 Task: Look for space in Kōnan, Japan from 12th  July, 2023 to 15th July, 2023 for 3 adults in price range Rs.12000 to Rs.16000. Place can be entire place with 2 bedrooms having 3 beds and 1 bathroom. Property type can be house, flat, guest house. Booking option can be shelf check-in. Required host language is English.
Action: Mouse moved to (417, 95)
Screenshot: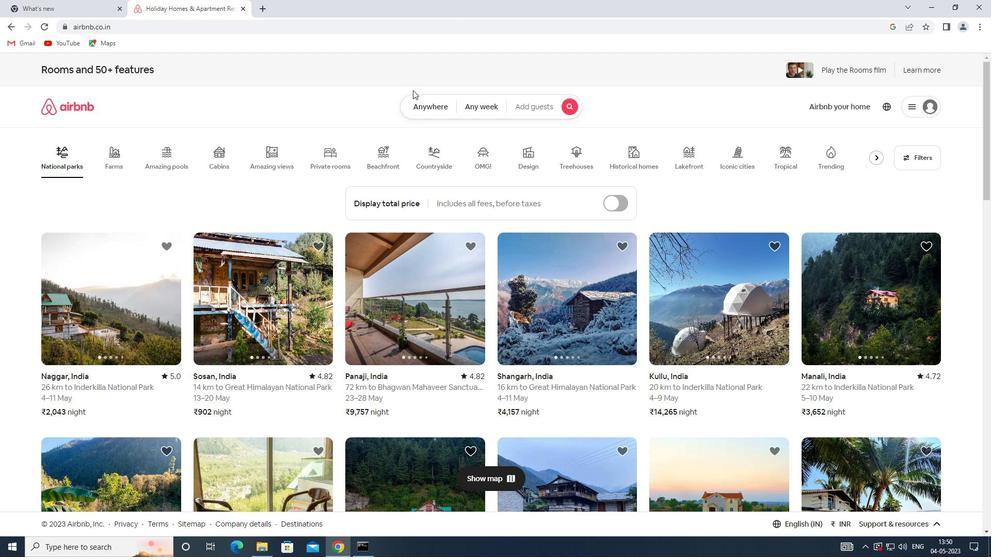 
Action: Mouse pressed left at (417, 95)
Screenshot: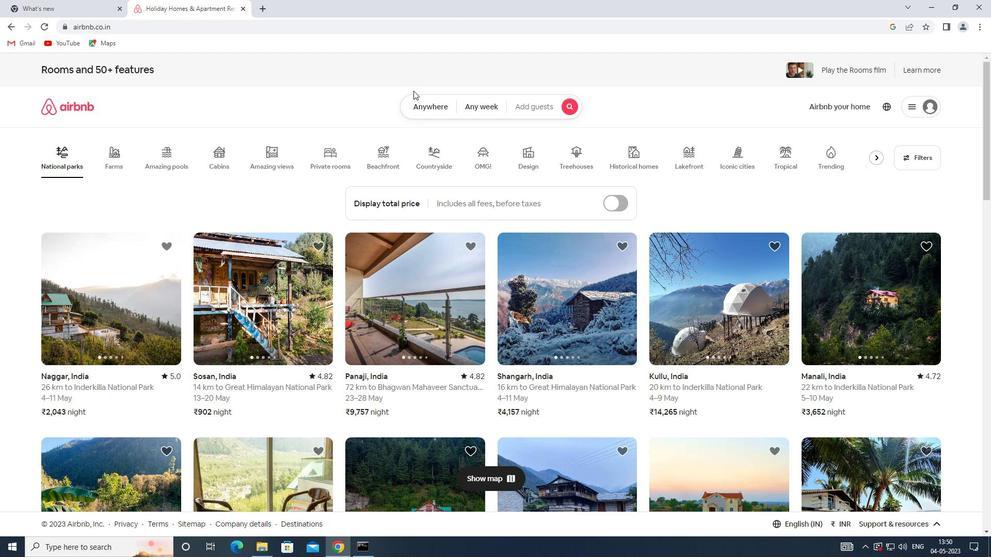 
Action: Mouse moved to (382, 139)
Screenshot: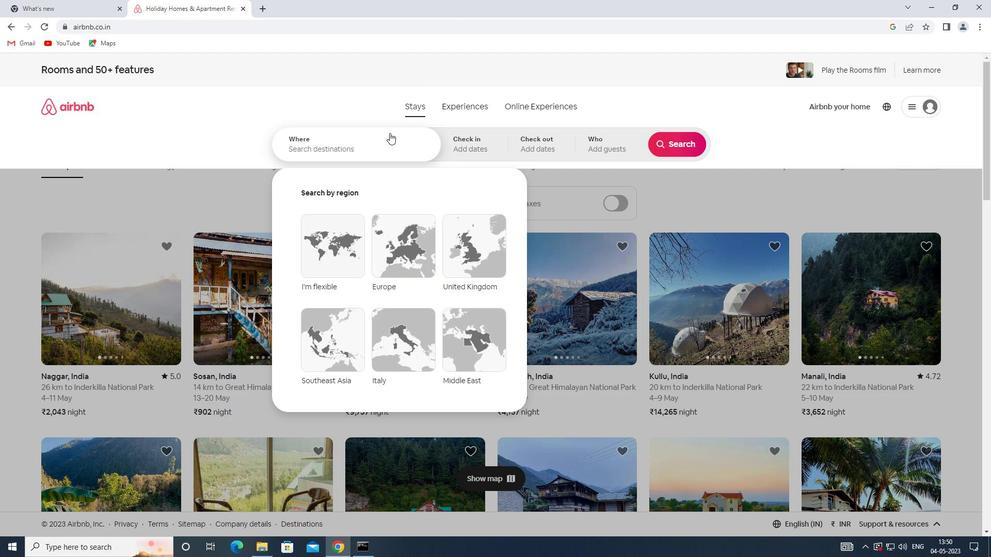 
Action: Mouse pressed left at (382, 139)
Screenshot: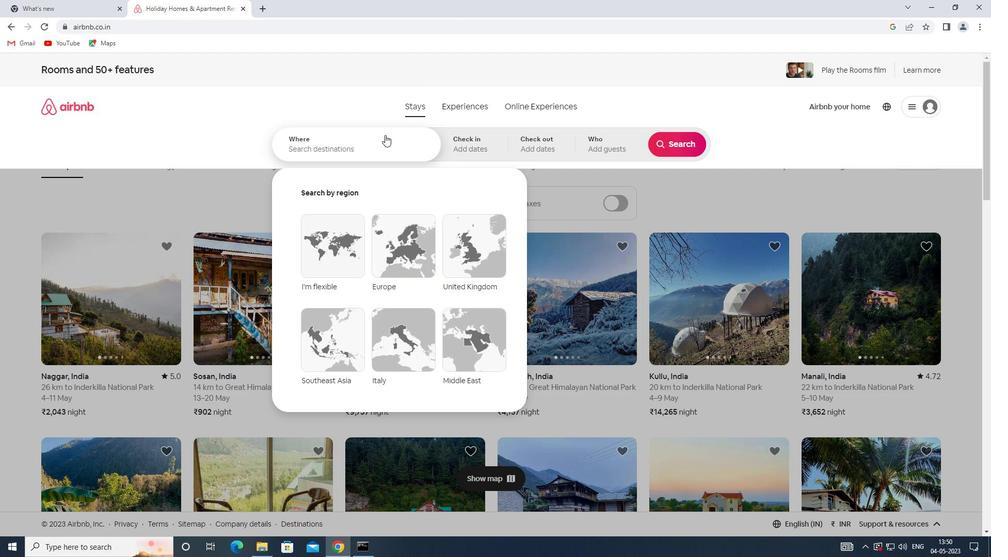 
Action: Key pressed <Key.shift>KONAN,<Key.shift>JAPAN
Screenshot: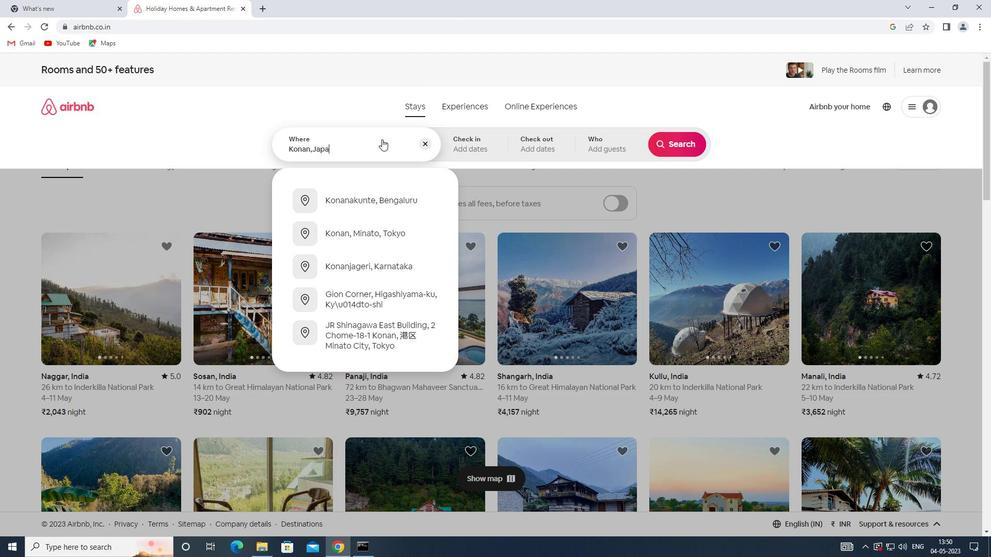 
Action: Mouse moved to (471, 142)
Screenshot: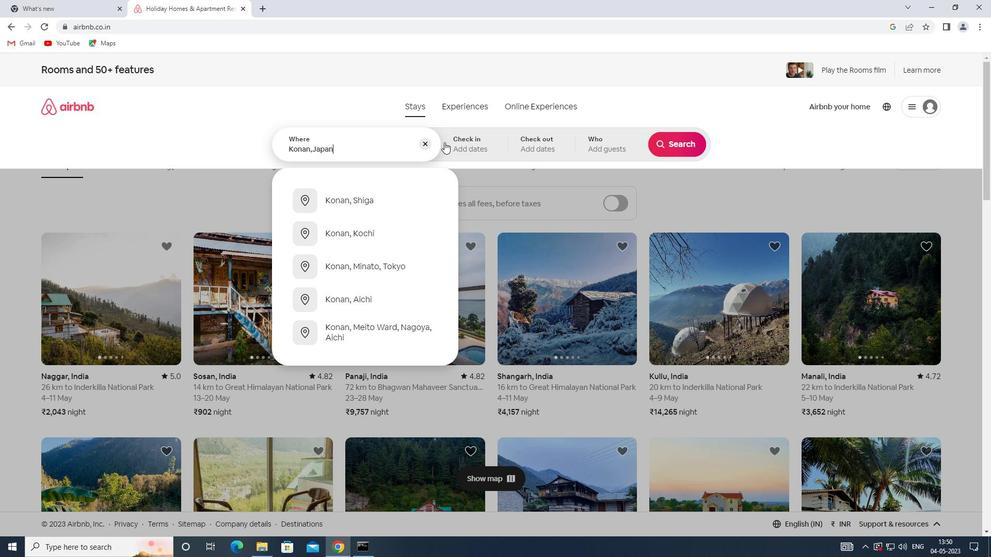 
Action: Mouse pressed left at (471, 142)
Screenshot: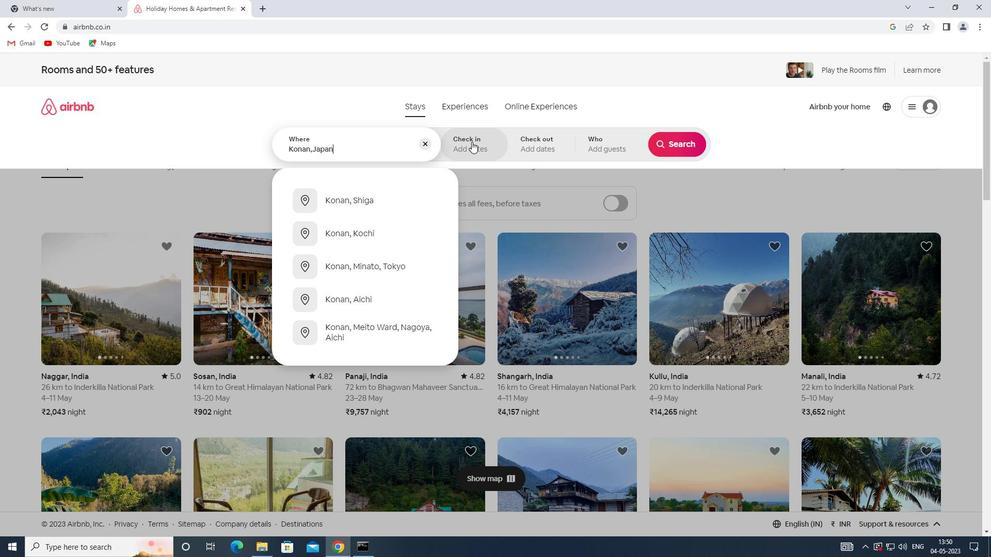 
Action: Mouse moved to (683, 227)
Screenshot: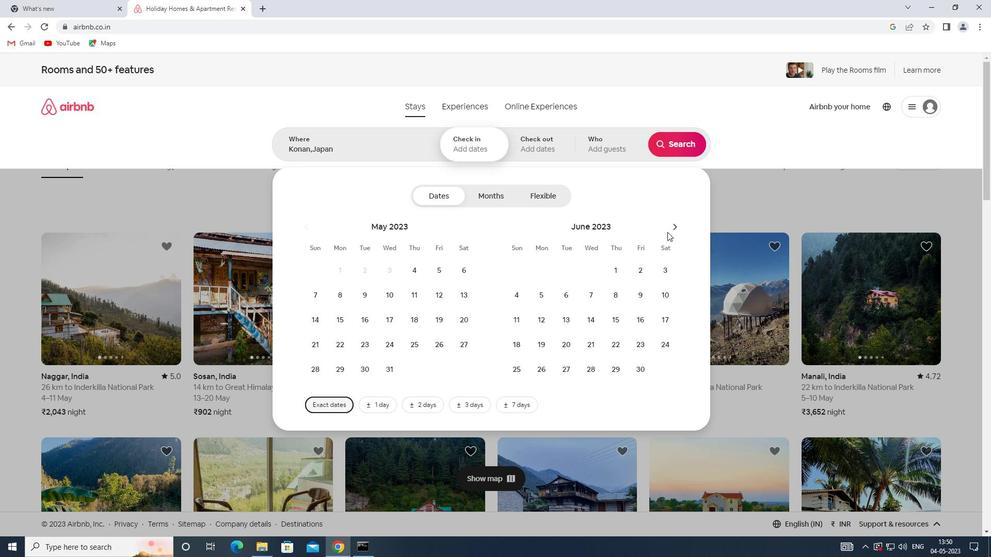 
Action: Mouse pressed left at (683, 227)
Screenshot: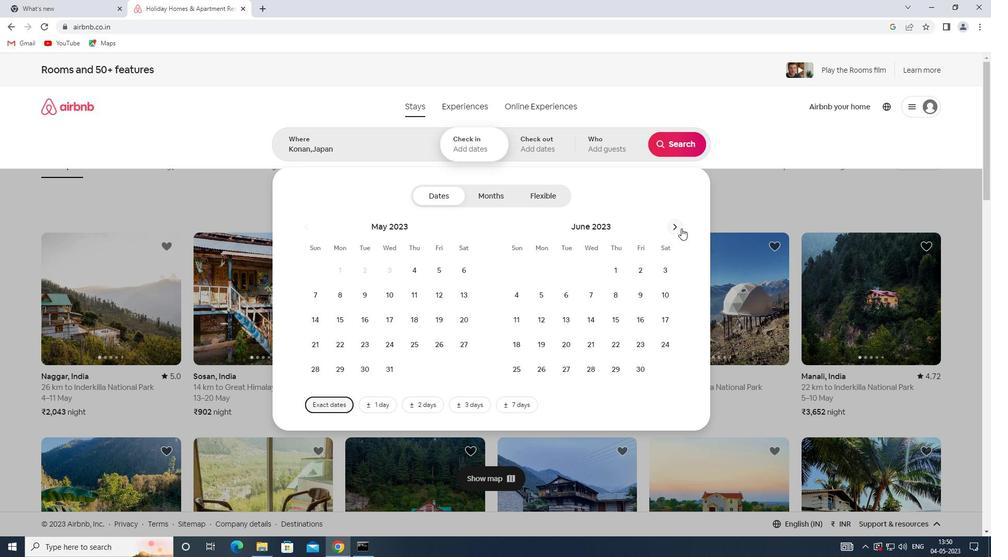 
Action: Mouse moved to (675, 227)
Screenshot: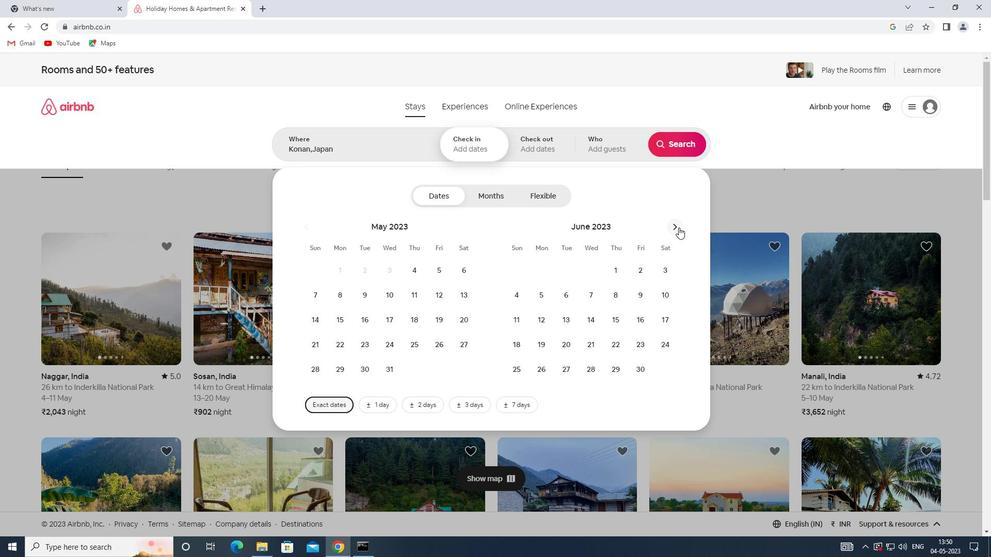 
Action: Mouse pressed left at (675, 227)
Screenshot: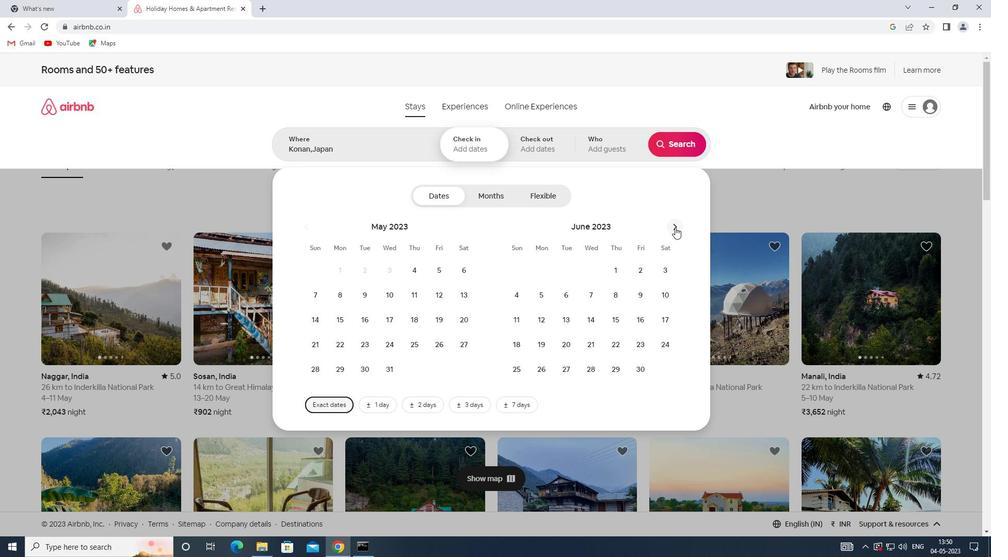 
Action: Mouse moved to (589, 314)
Screenshot: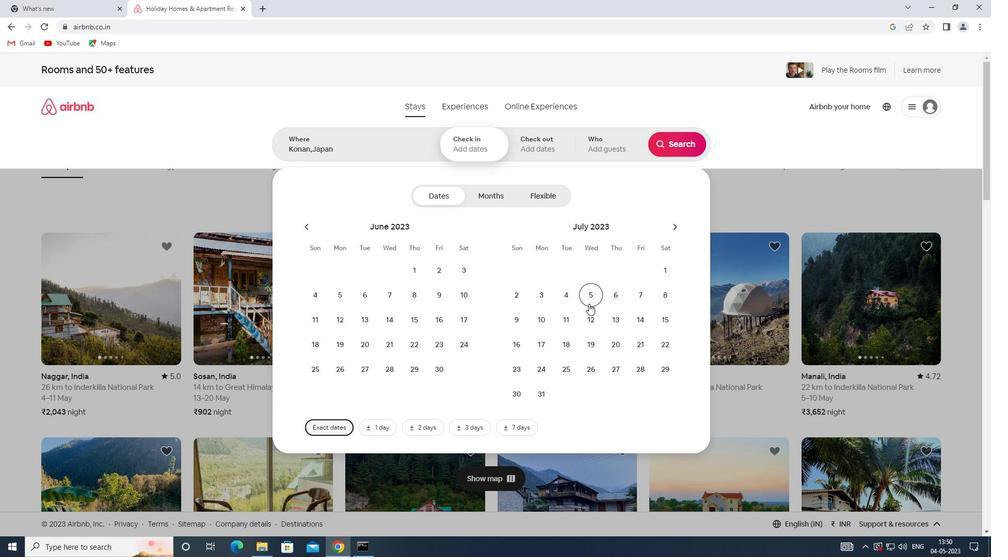 
Action: Mouse pressed left at (589, 314)
Screenshot: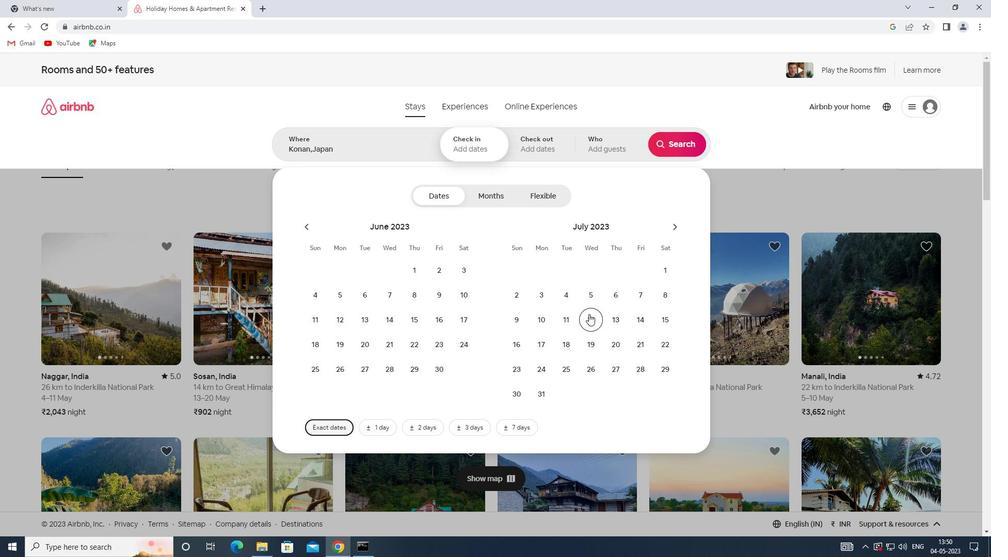 
Action: Mouse moved to (653, 319)
Screenshot: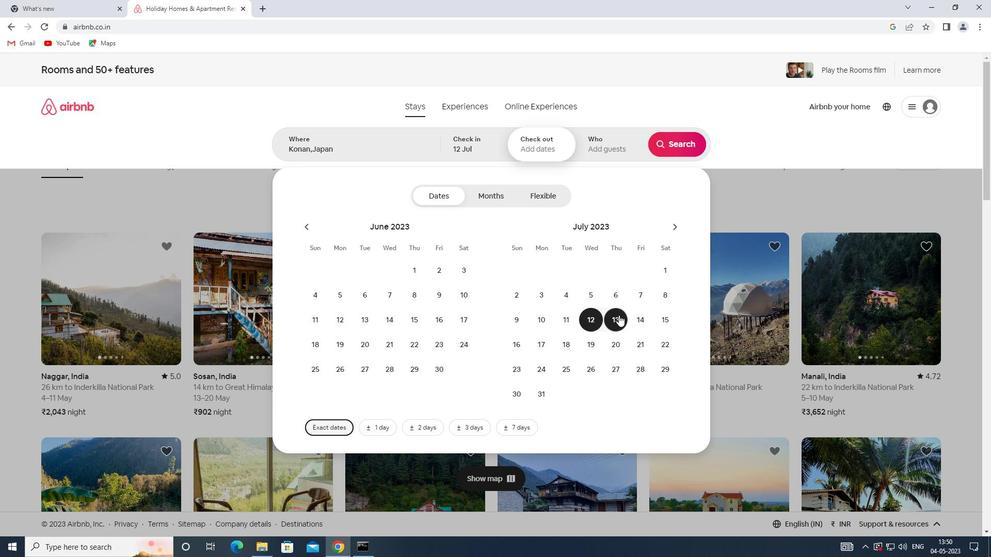 
Action: Mouse pressed left at (653, 319)
Screenshot: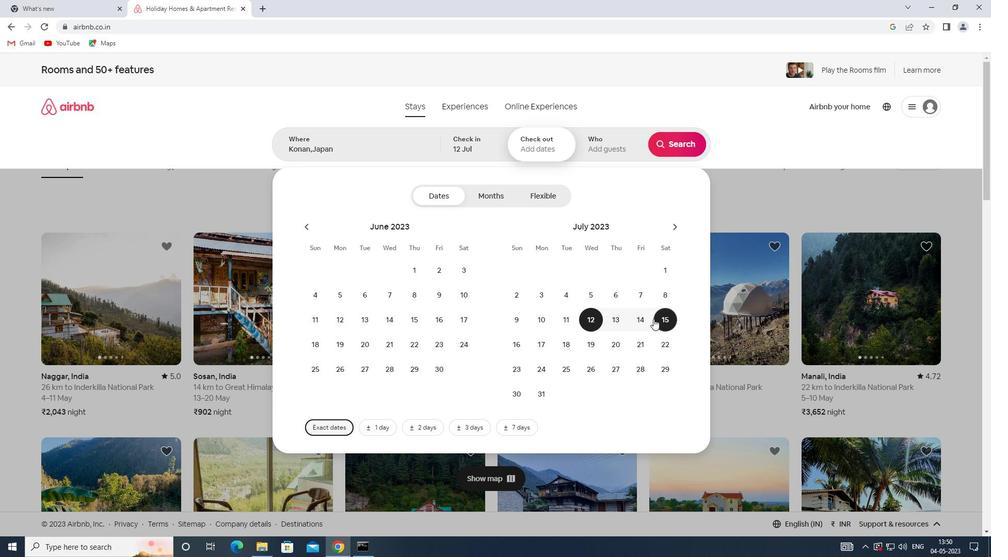 
Action: Mouse moved to (617, 141)
Screenshot: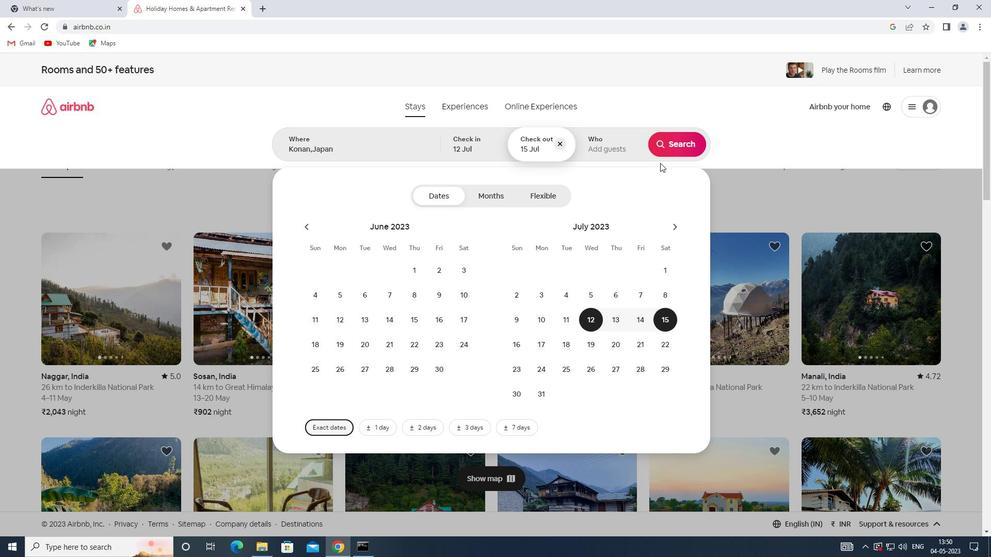 
Action: Mouse pressed left at (617, 141)
Screenshot: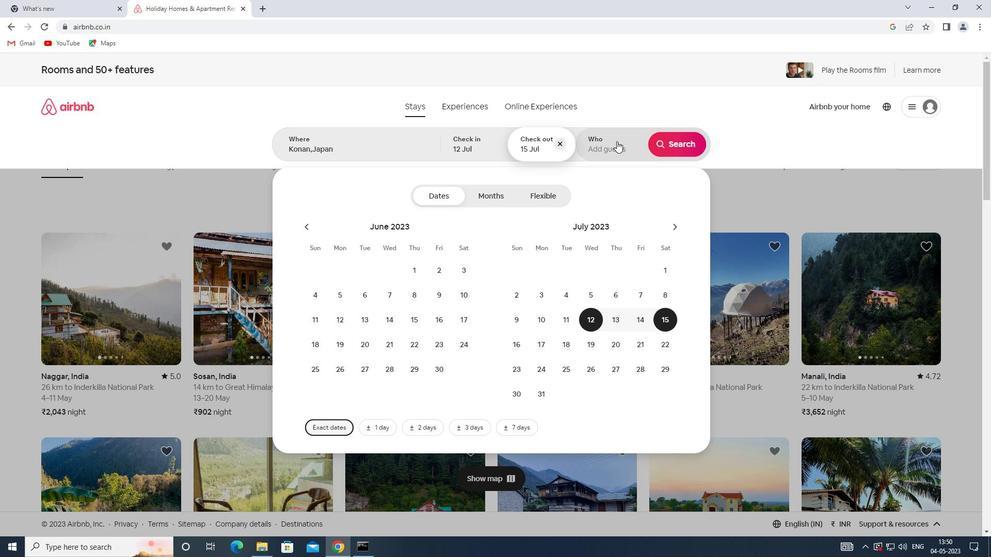 
Action: Mouse moved to (683, 199)
Screenshot: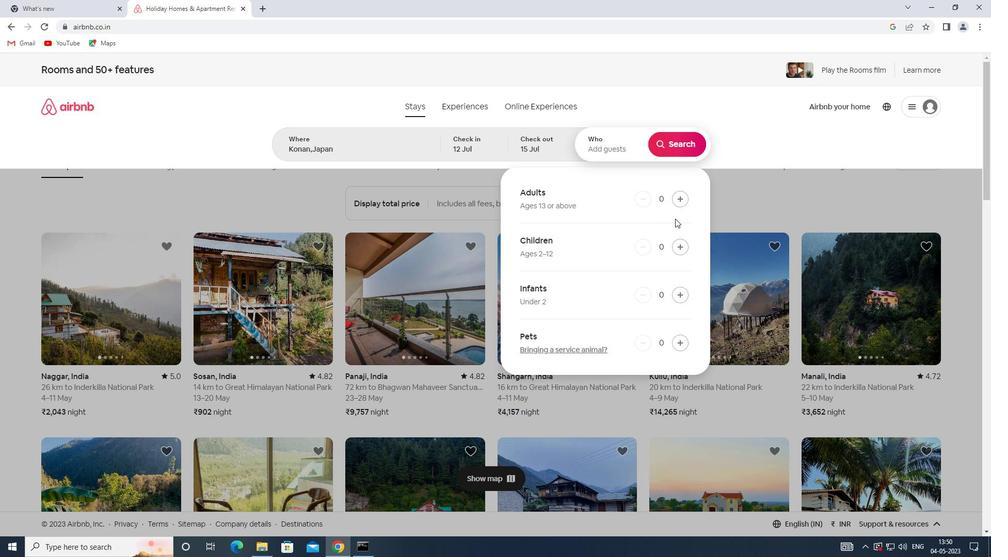
Action: Mouse pressed left at (683, 199)
Screenshot: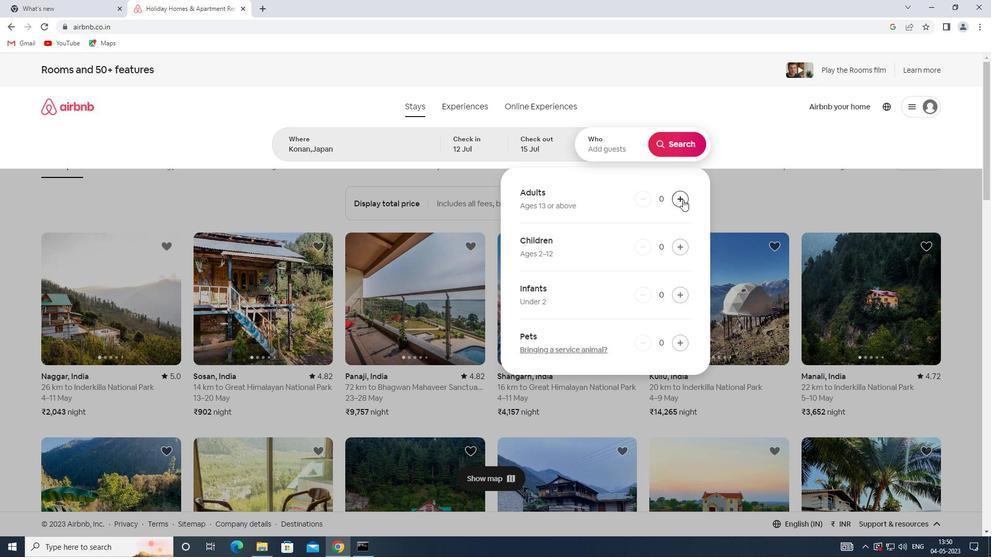 
Action: Mouse pressed left at (683, 199)
Screenshot: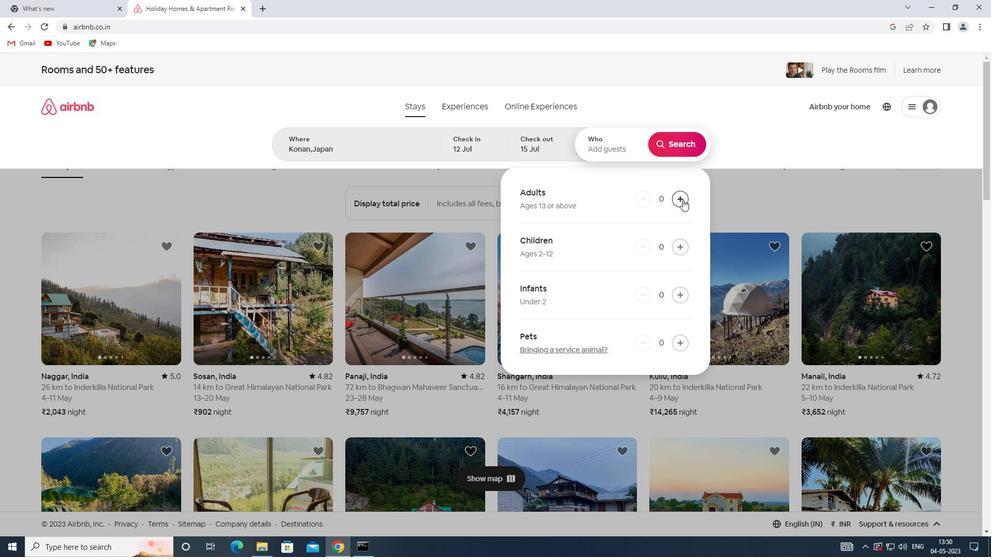 
Action: Mouse pressed left at (683, 199)
Screenshot: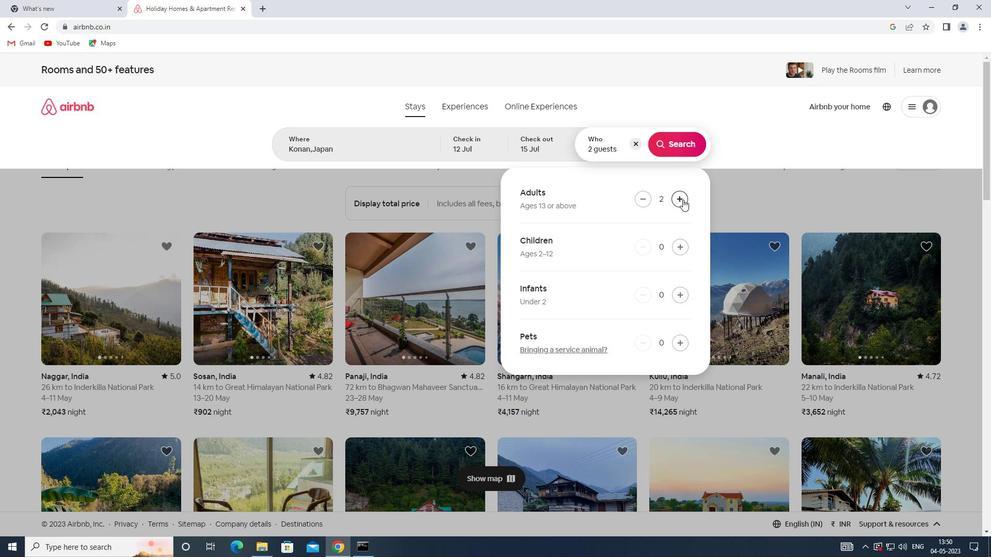 
Action: Mouse moved to (680, 149)
Screenshot: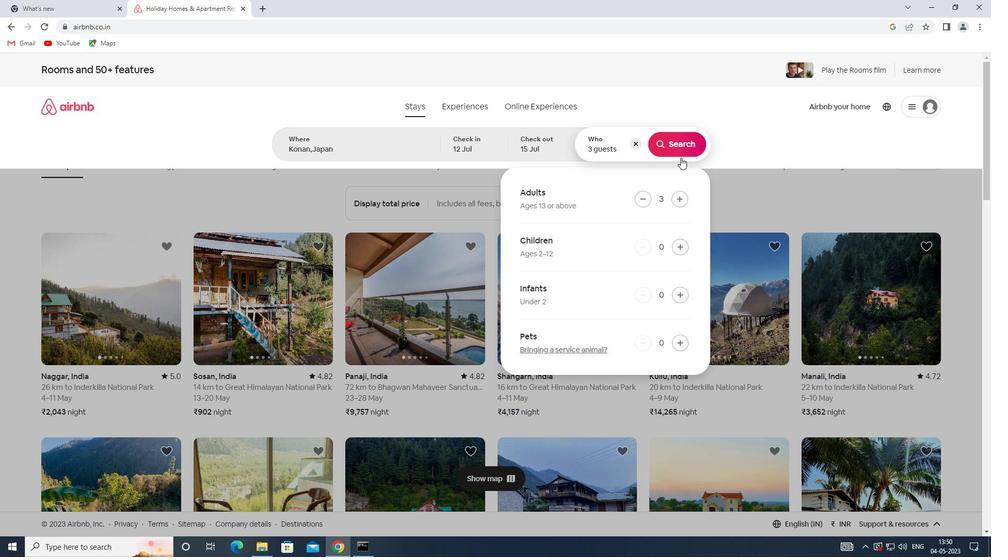 
Action: Mouse pressed left at (680, 149)
Screenshot: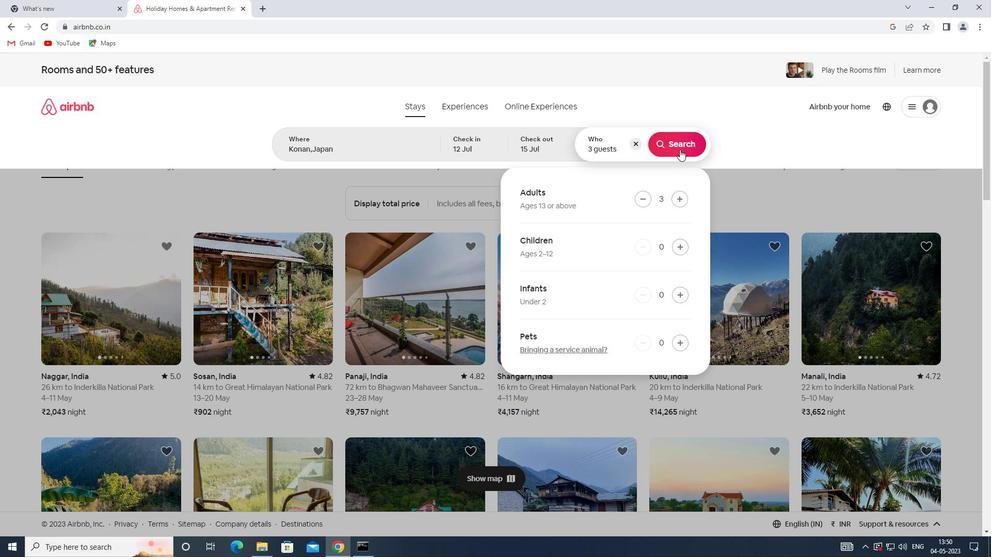 
Action: Mouse moved to (935, 113)
Screenshot: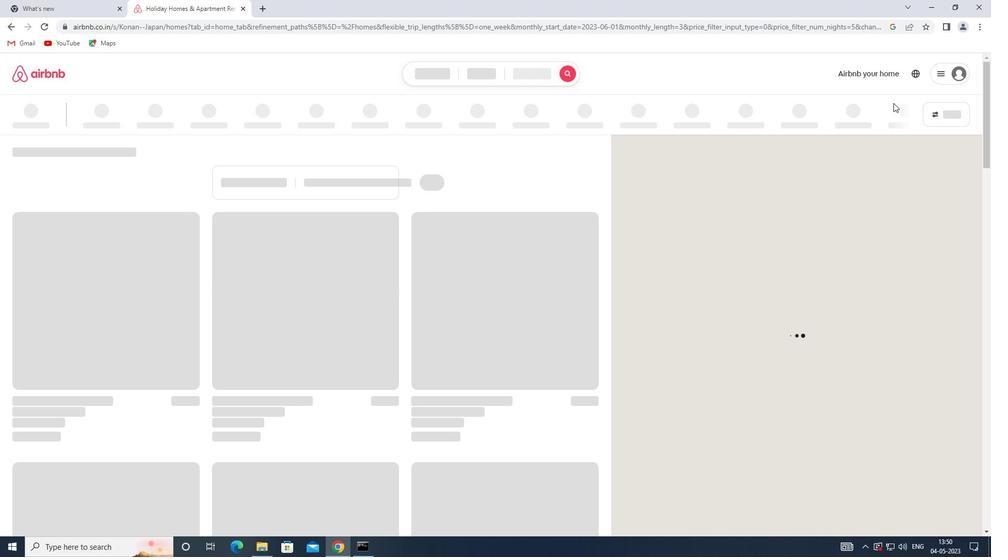 
Action: Mouse pressed left at (935, 113)
Screenshot: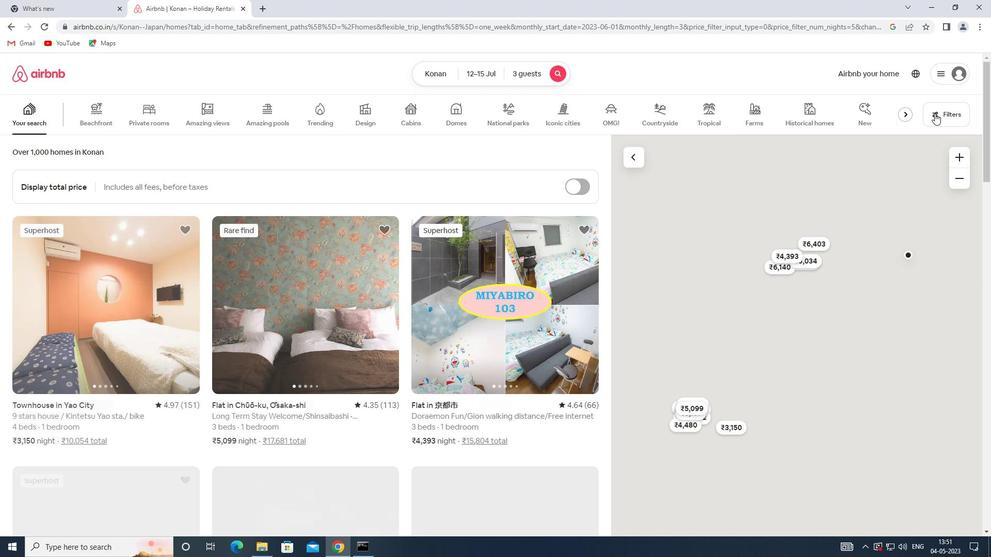 
Action: Mouse moved to (363, 243)
Screenshot: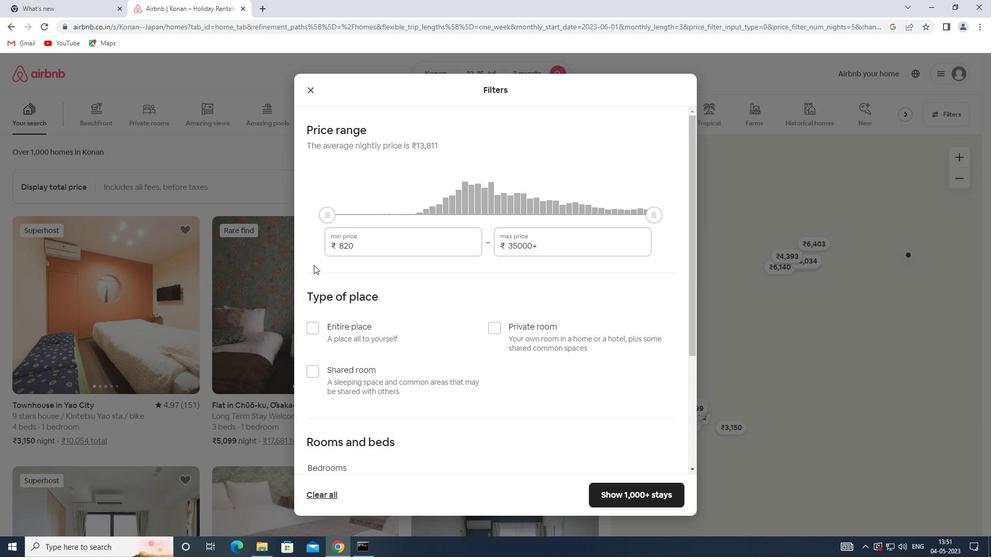 
Action: Mouse pressed left at (363, 243)
Screenshot: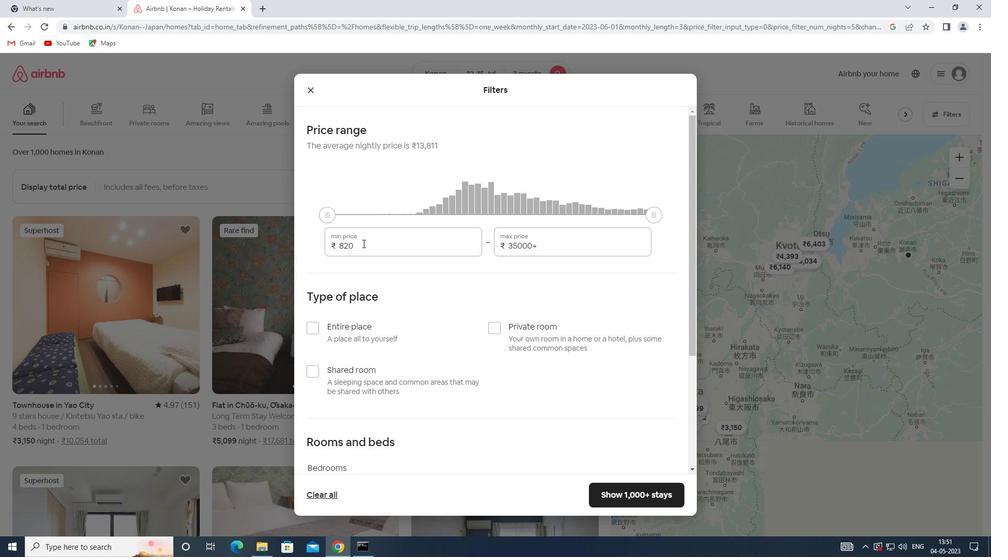 
Action: Mouse moved to (323, 243)
Screenshot: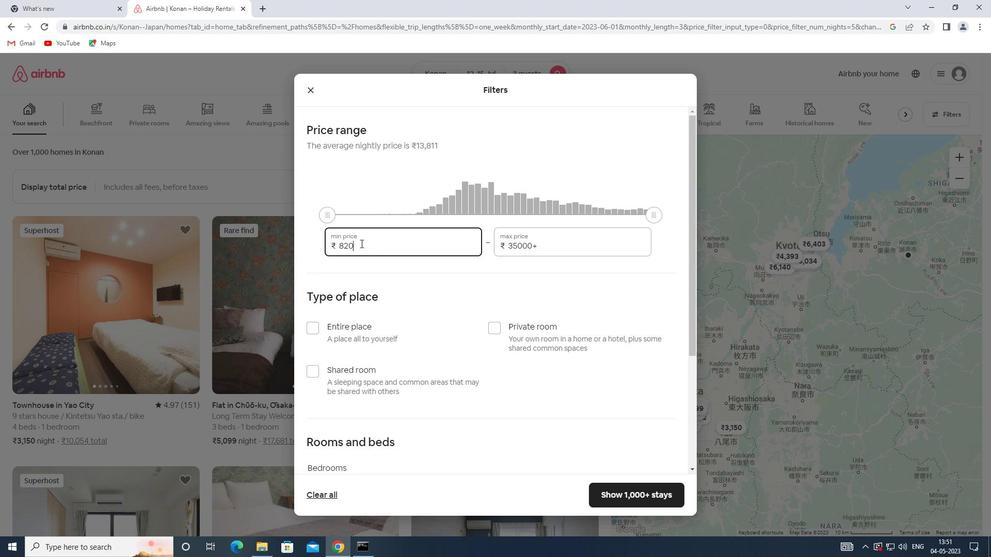 
Action: Key pressed 12000
Screenshot: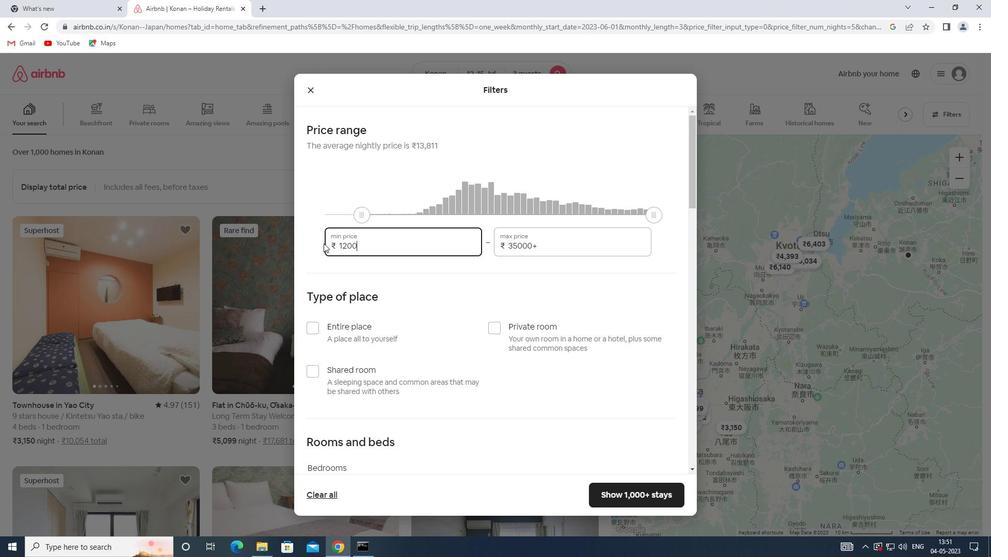 
Action: Mouse moved to (542, 246)
Screenshot: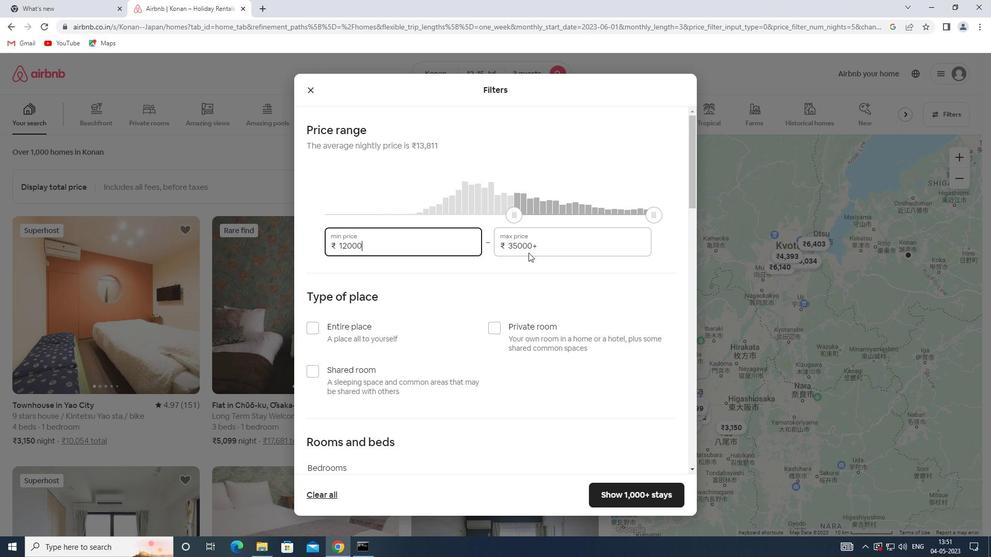 
Action: Mouse pressed left at (542, 246)
Screenshot: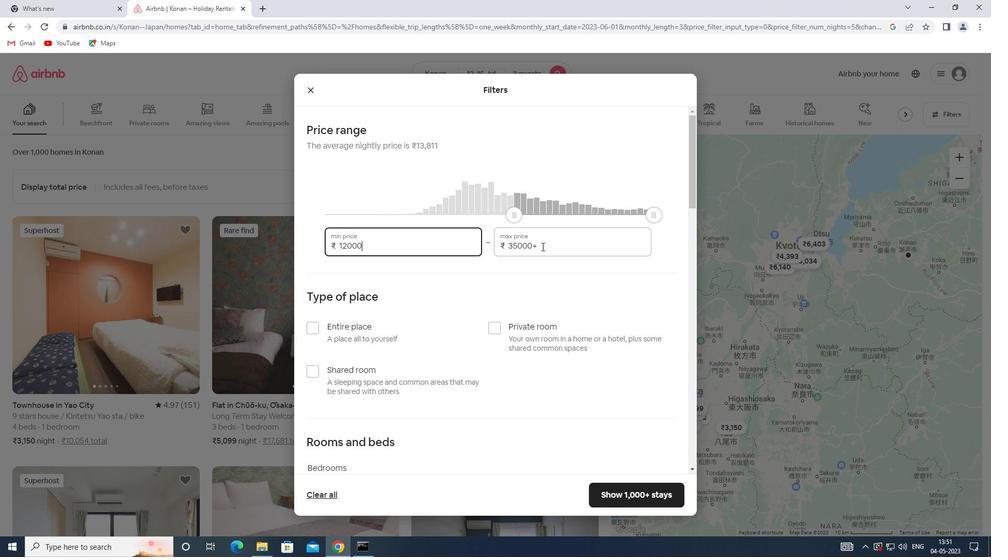 
Action: Mouse moved to (484, 242)
Screenshot: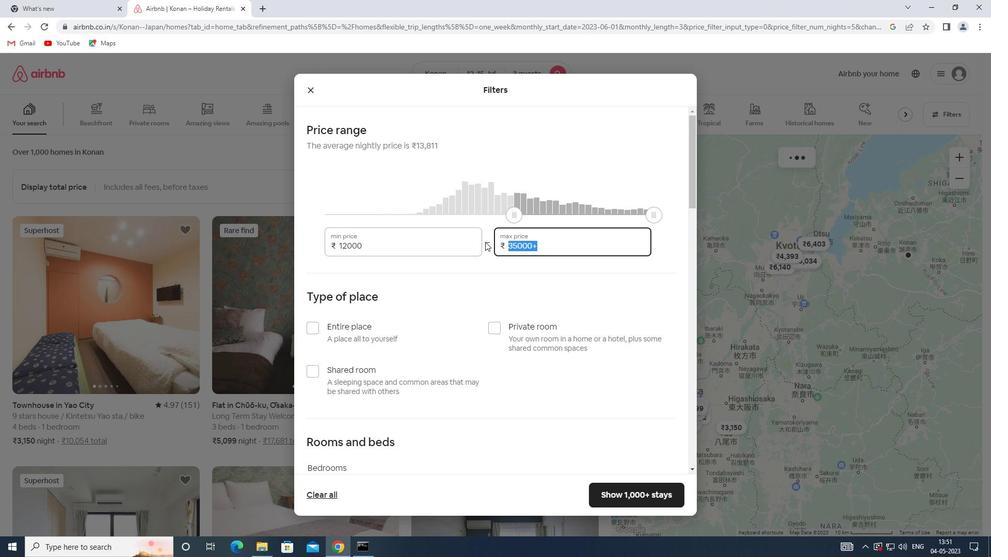 
Action: Key pressed 16000
Screenshot: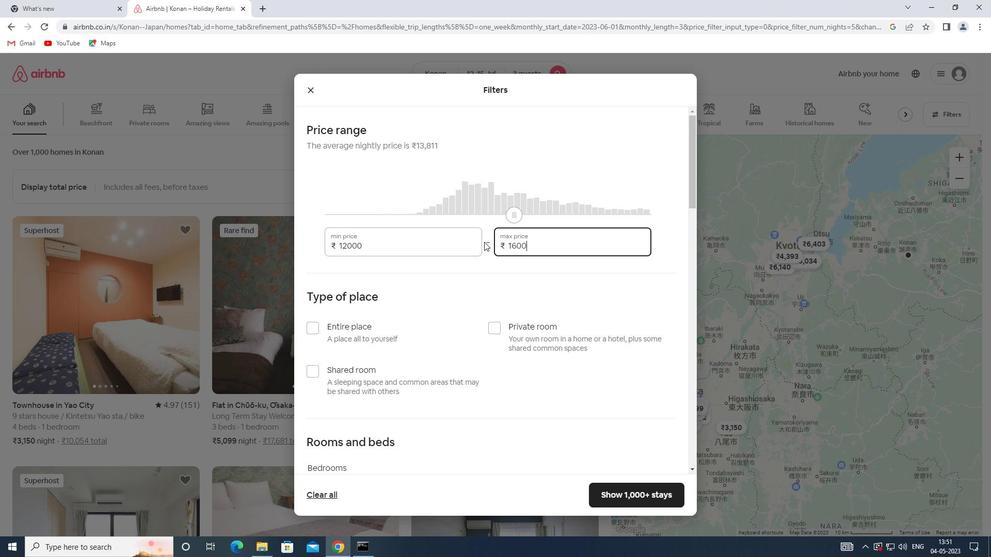 
Action: Mouse moved to (492, 244)
Screenshot: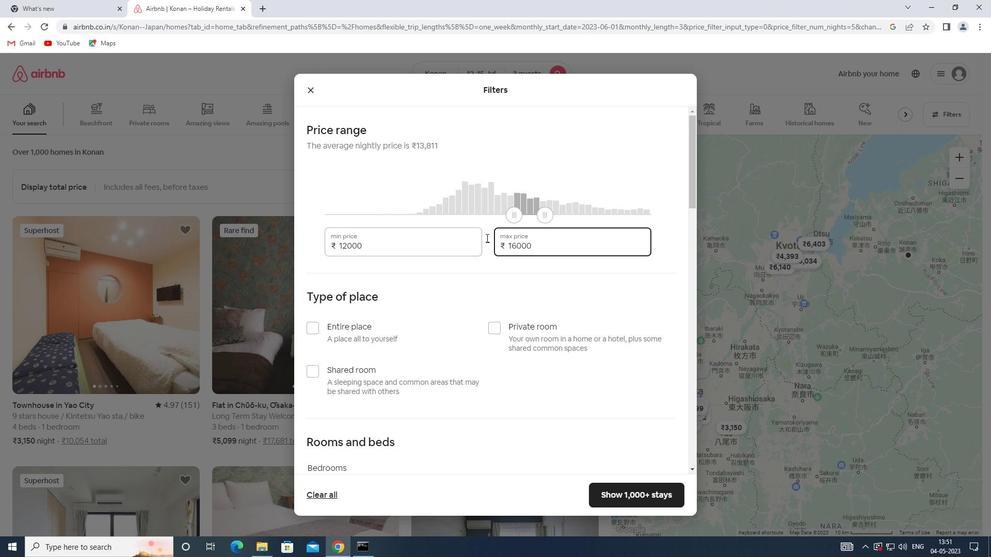 
Action: Mouse scrolled (492, 243) with delta (0, 0)
Screenshot: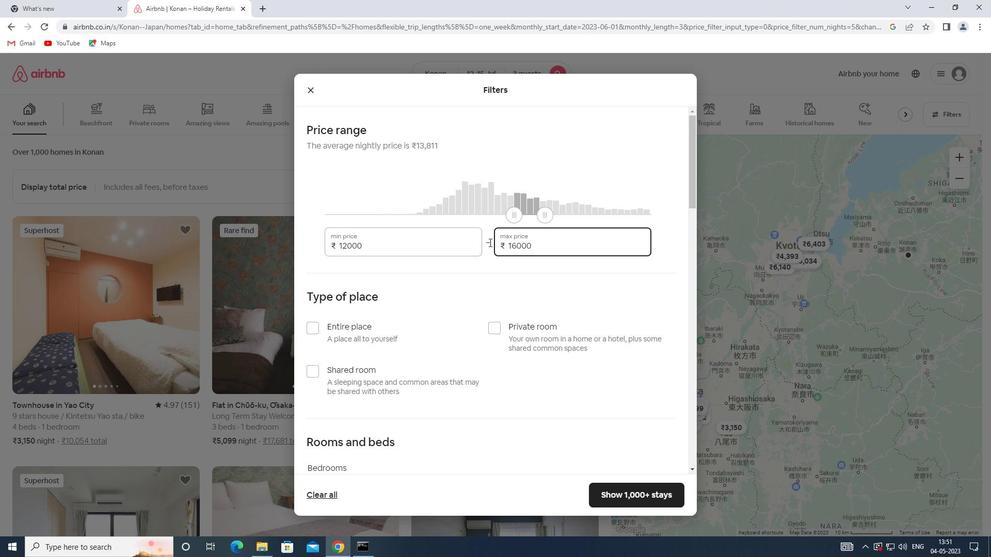 
Action: Mouse scrolled (492, 243) with delta (0, 0)
Screenshot: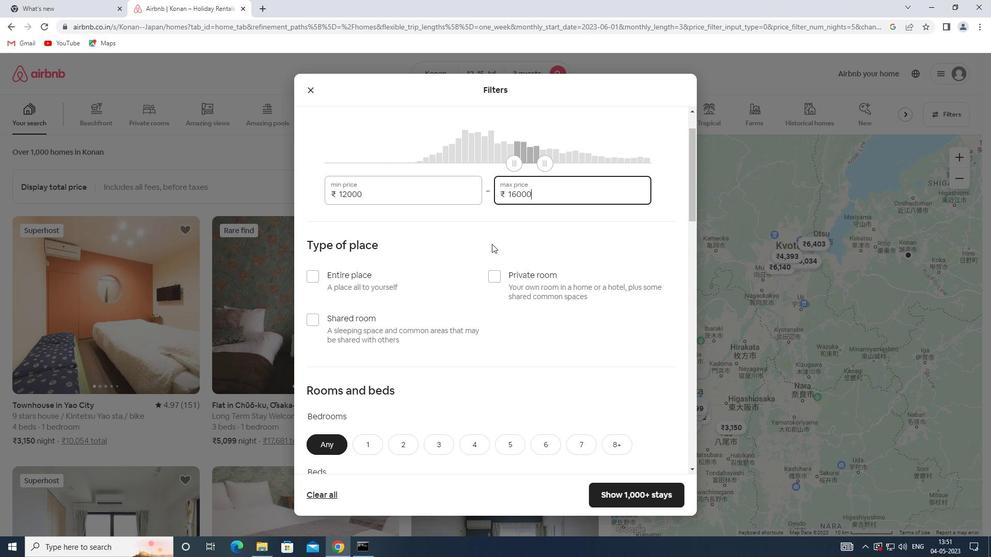 
Action: Mouse moved to (341, 224)
Screenshot: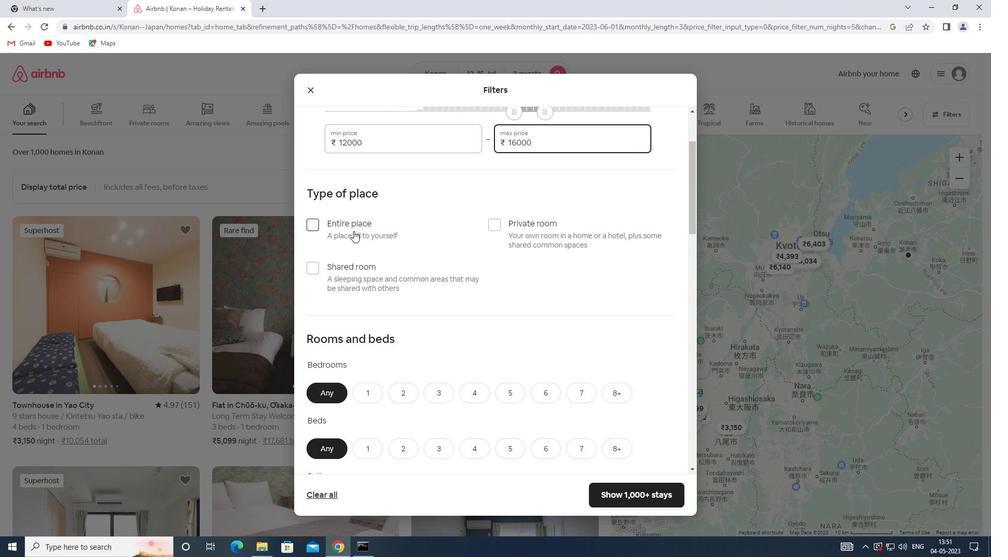 
Action: Mouse pressed left at (341, 224)
Screenshot: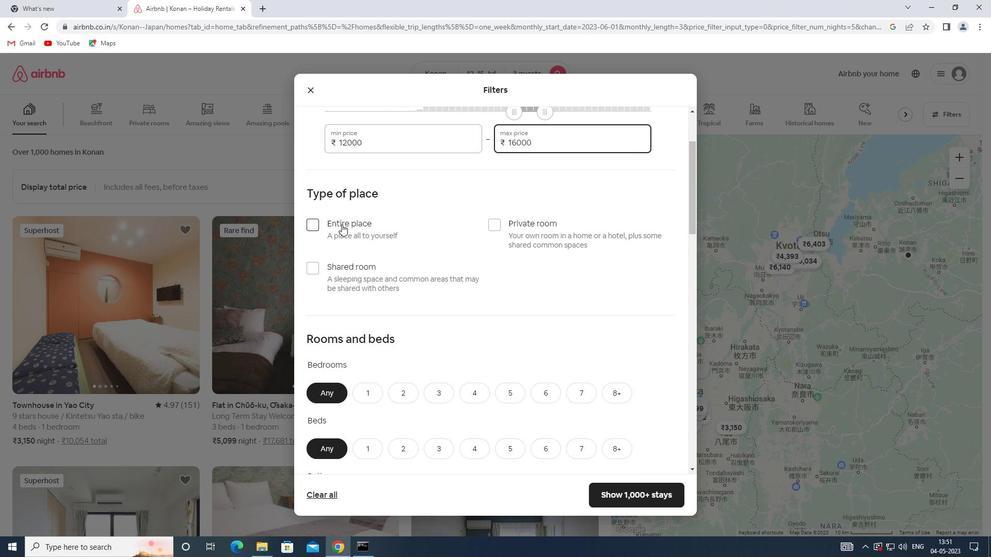 
Action: Mouse scrolled (341, 224) with delta (0, 0)
Screenshot: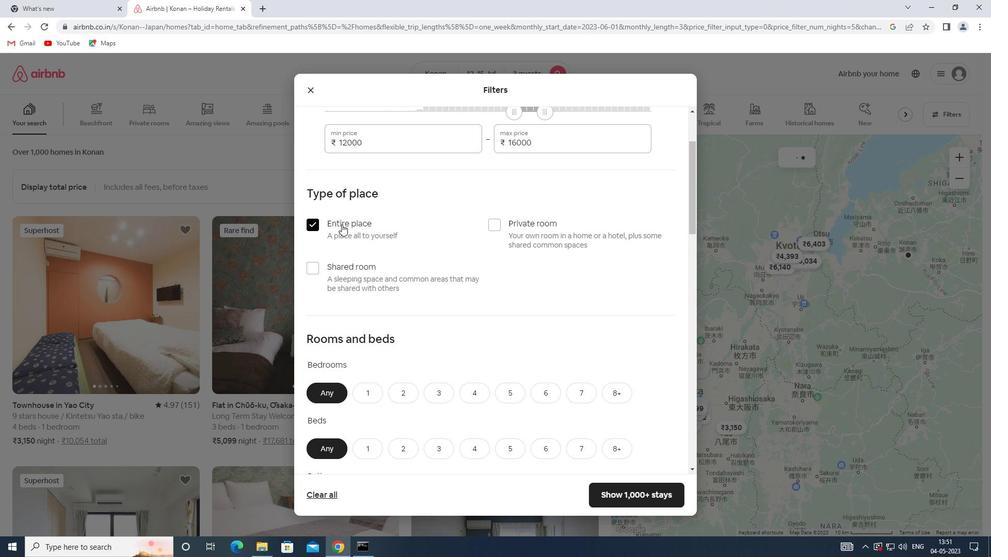 
Action: Mouse moved to (403, 345)
Screenshot: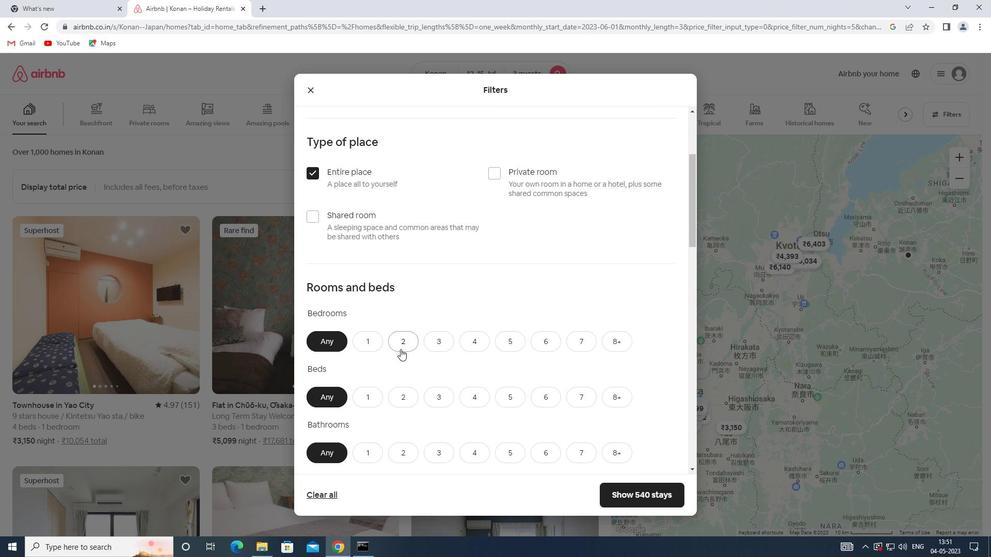
Action: Mouse pressed left at (403, 345)
Screenshot: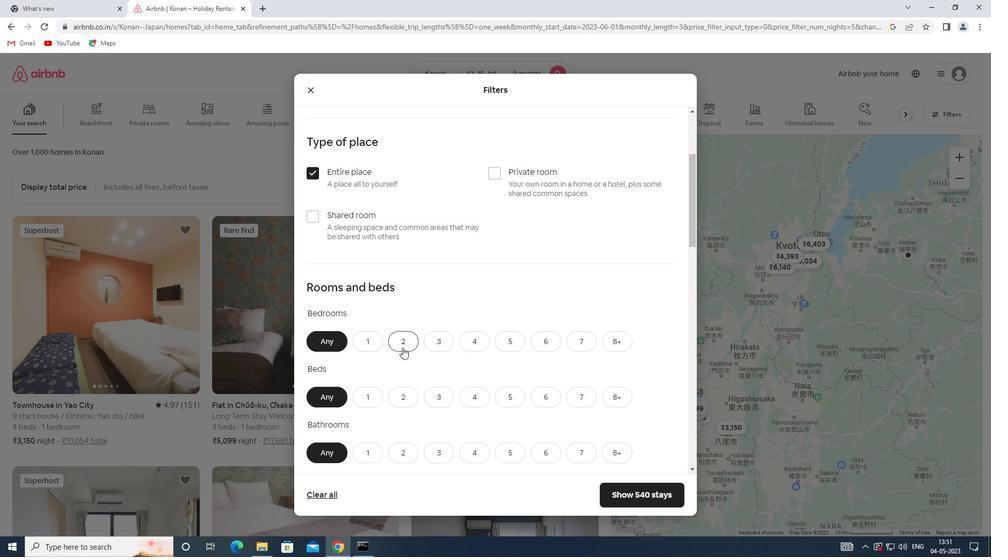 
Action: Mouse moved to (404, 344)
Screenshot: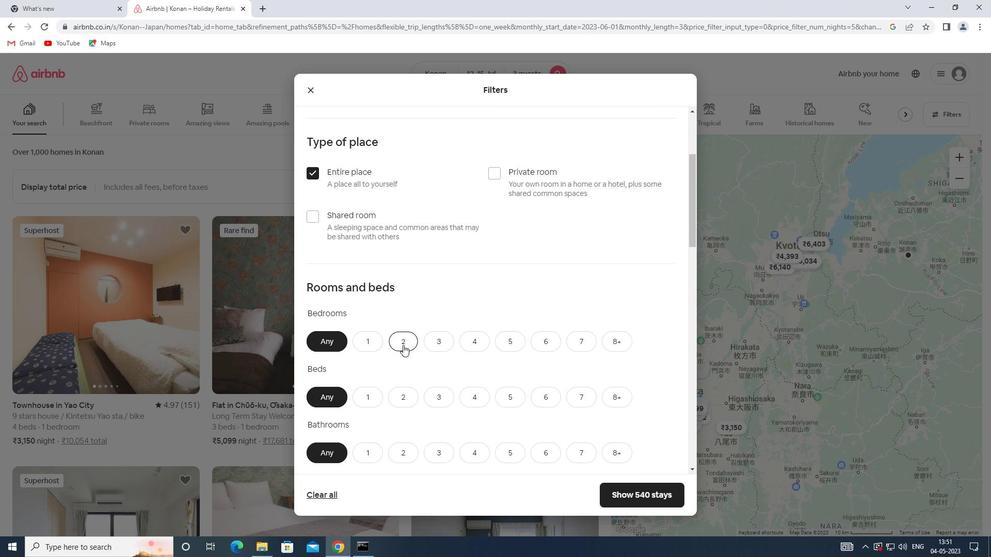 
Action: Mouse scrolled (404, 344) with delta (0, 0)
Screenshot: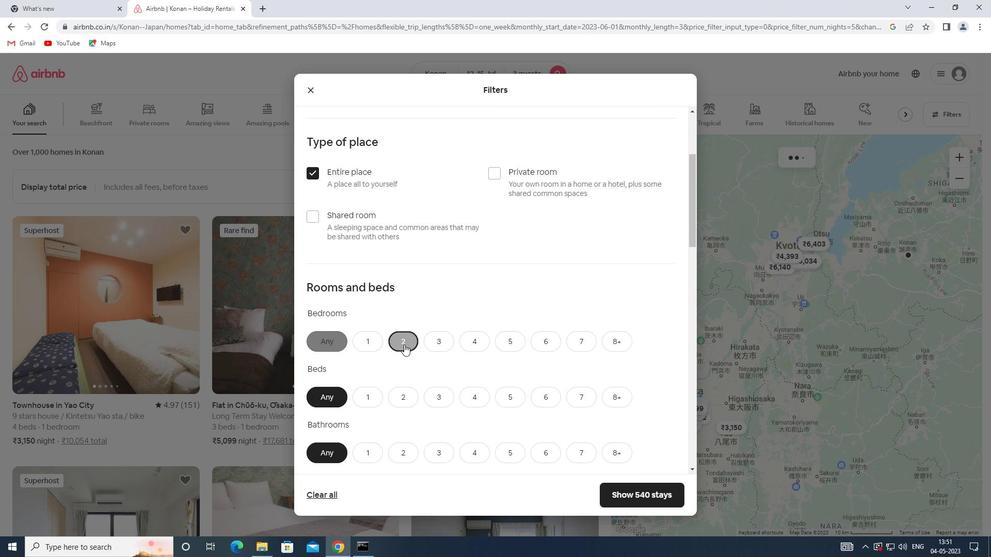 
Action: Mouse scrolled (404, 344) with delta (0, 0)
Screenshot: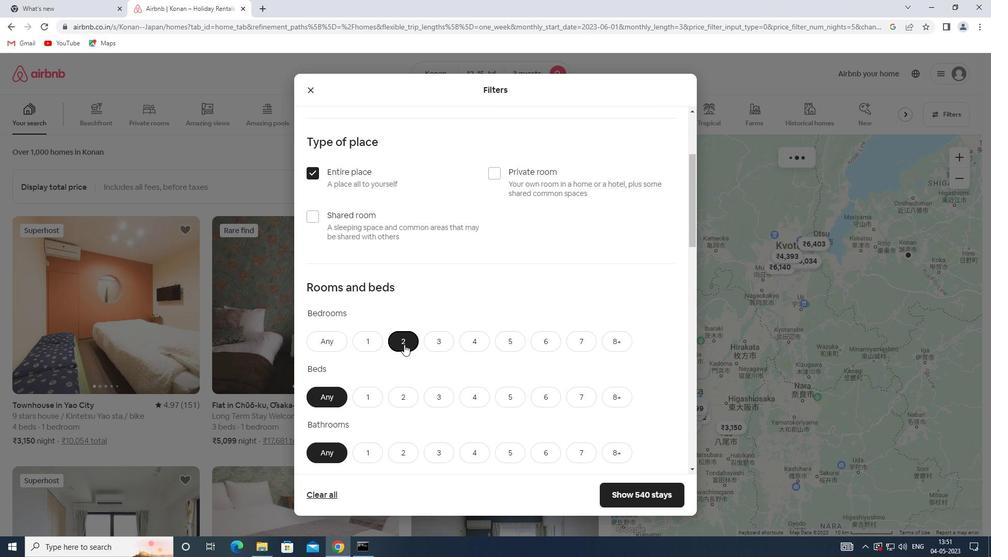 
Action: Mouse moved to (437, 290)
Screenshot: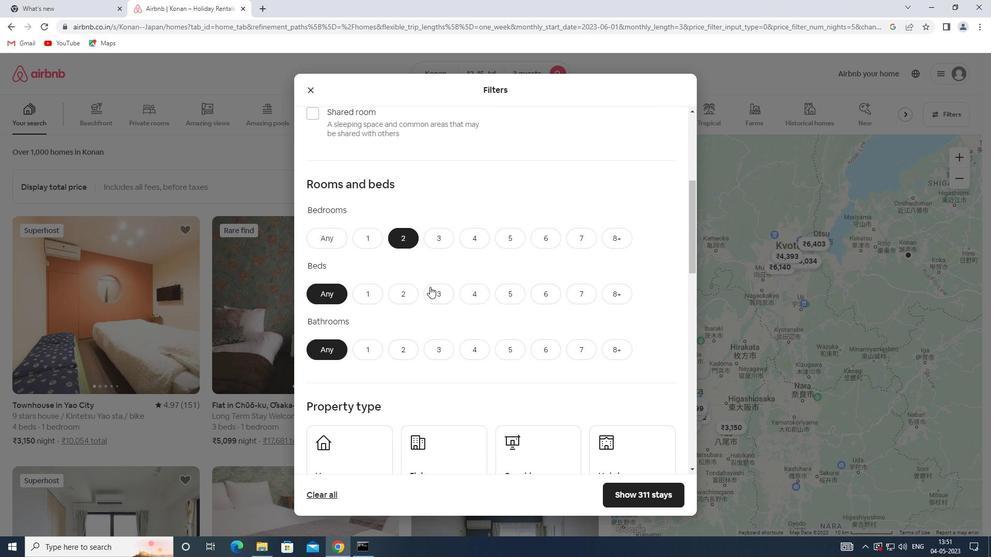 
Action: Mouse pressed left at (437, 290)
Screenshot: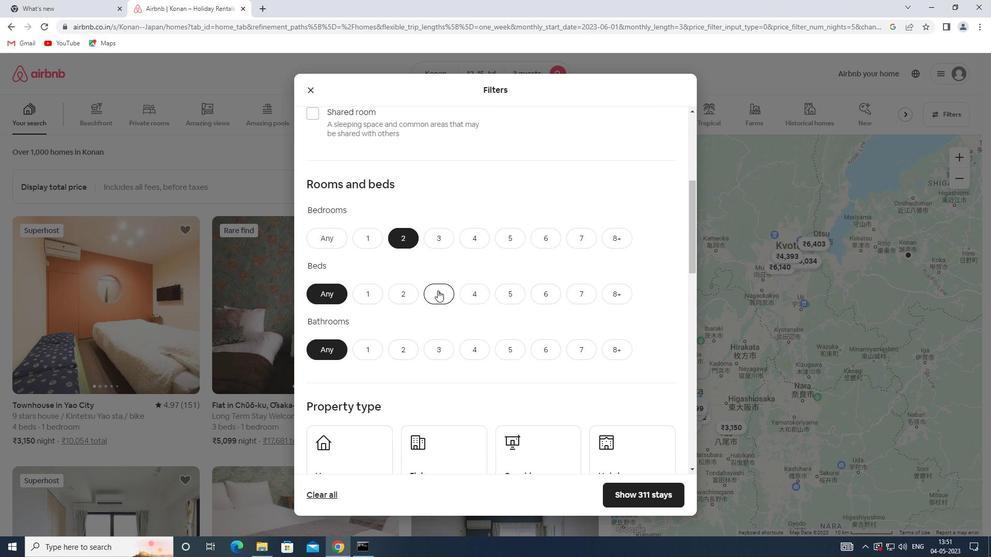 
Action: Mouse moved to (367, 354)
Screenshot: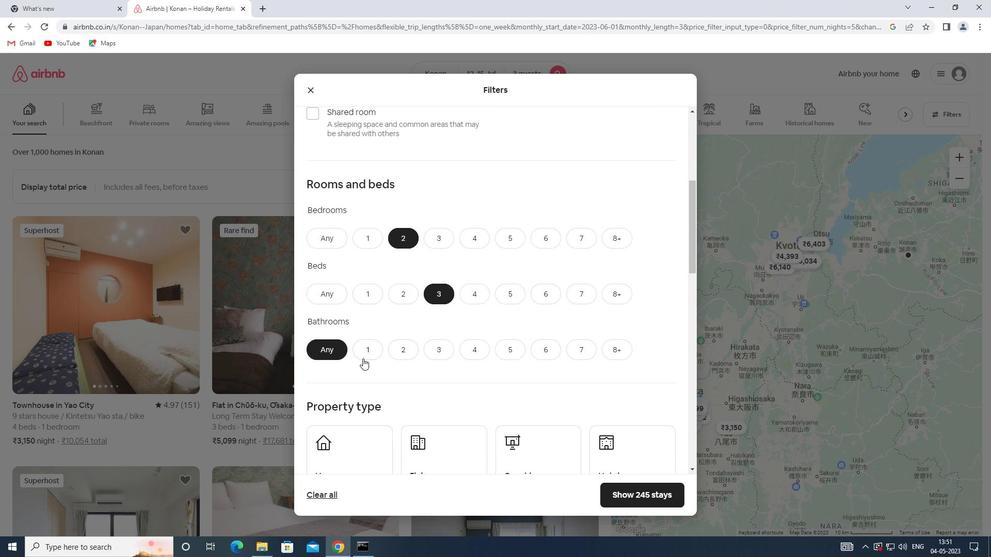 
Action: Mouse pressed left at (367, 354)
Screenshot: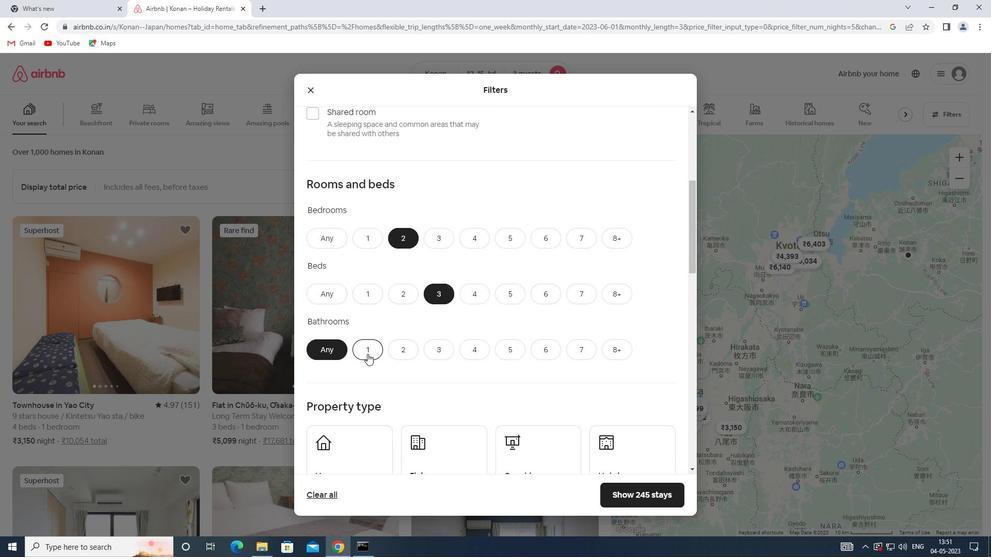 
Action: Mouse scrolled (367, 353) with delta (0, 0)
Screenshot: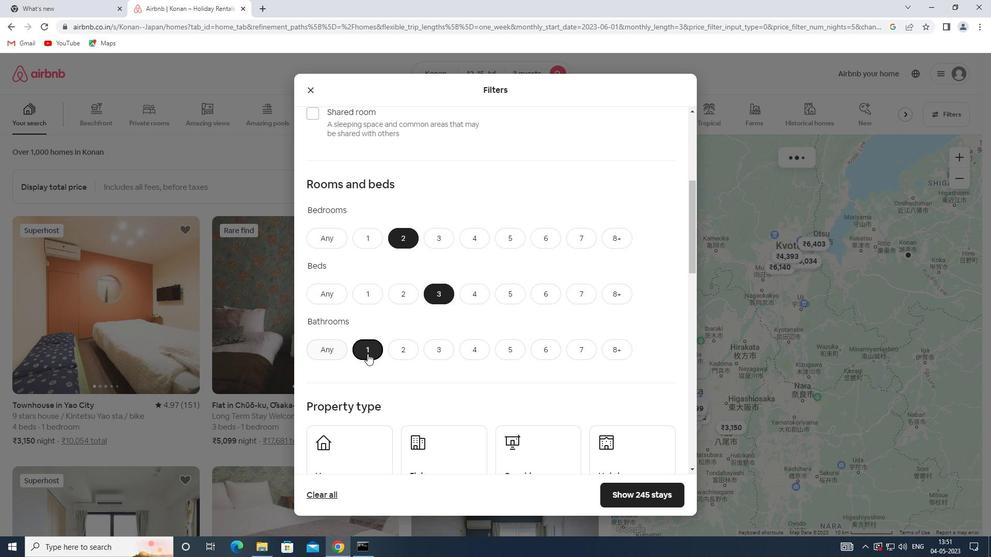 
Action: Mouse scrolled (367, 353) with delta (0, 0)
Screenshot: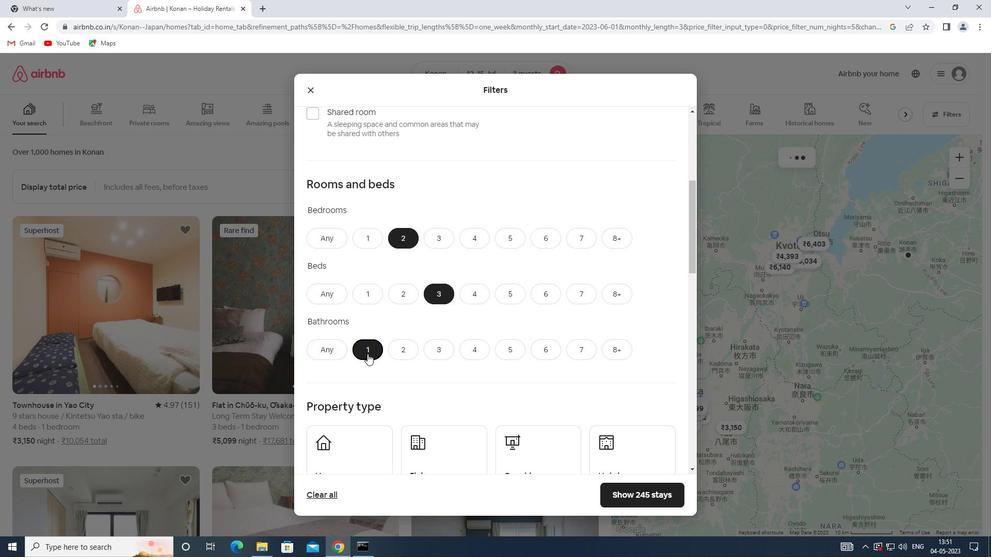 
Action: Mouse scrolled (367, 353) with delta (0, 0)
Screenshot: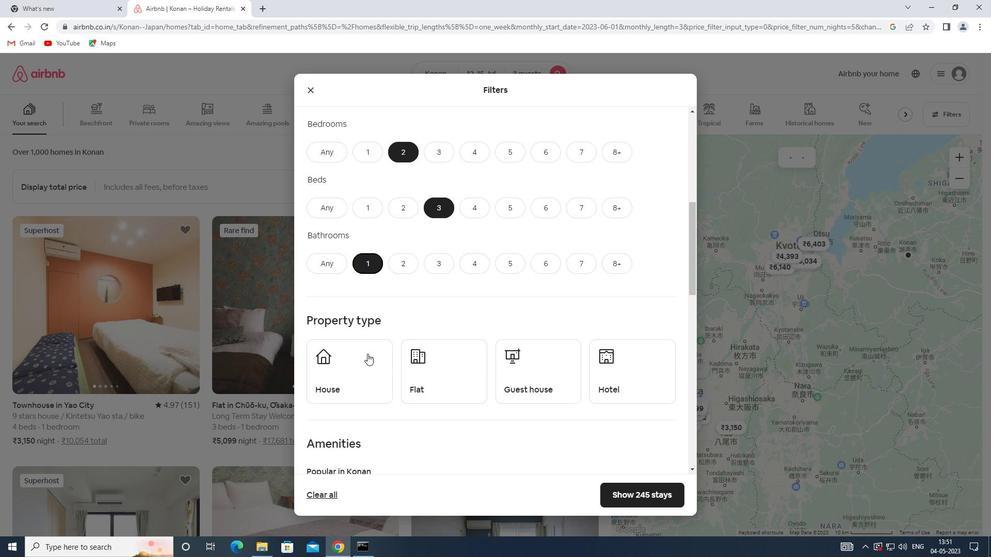 
Action: Mouse moved to (337, 330)
Screenshot: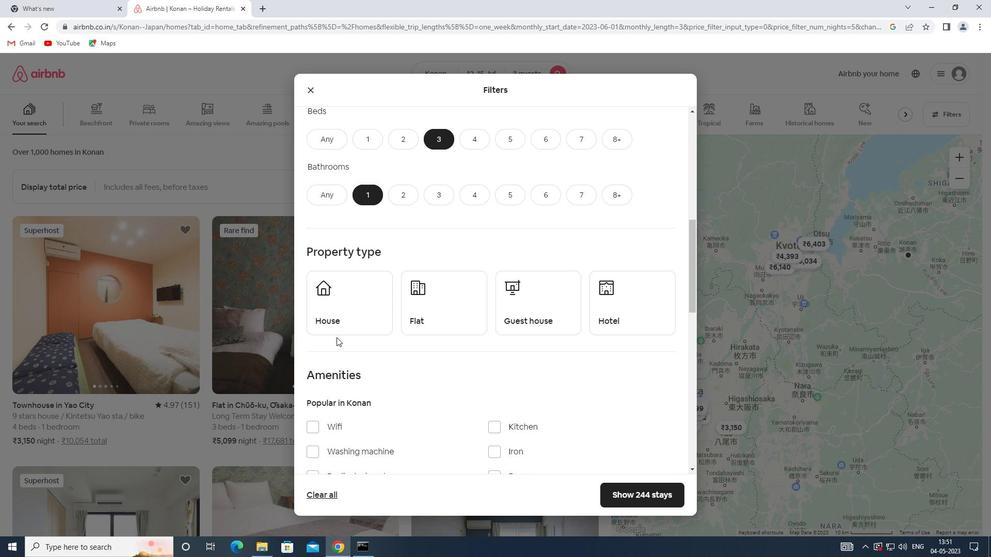 
Action: Mouse pressed left at (337, 330)
Screenshot: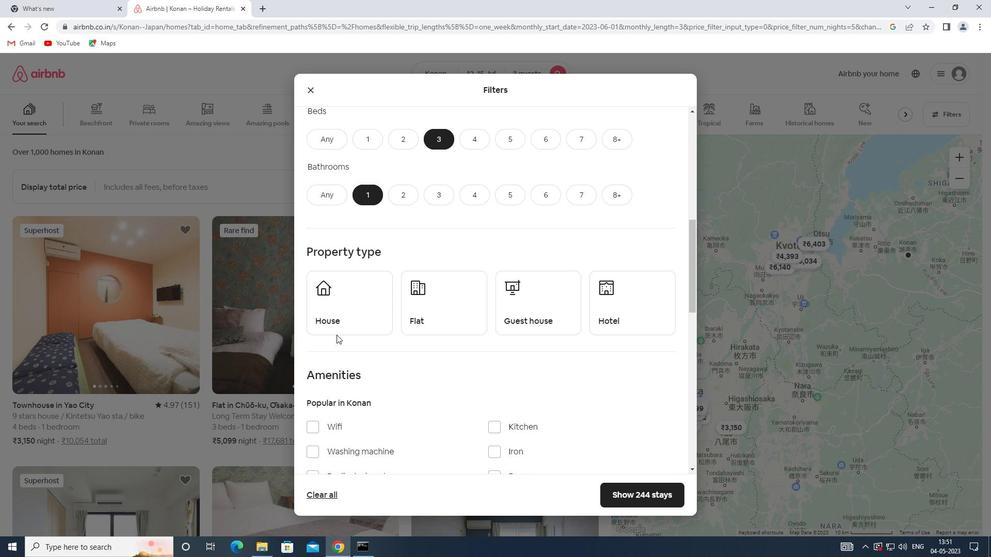 
Action: Mouse moved to (416, 322)
Screenshot: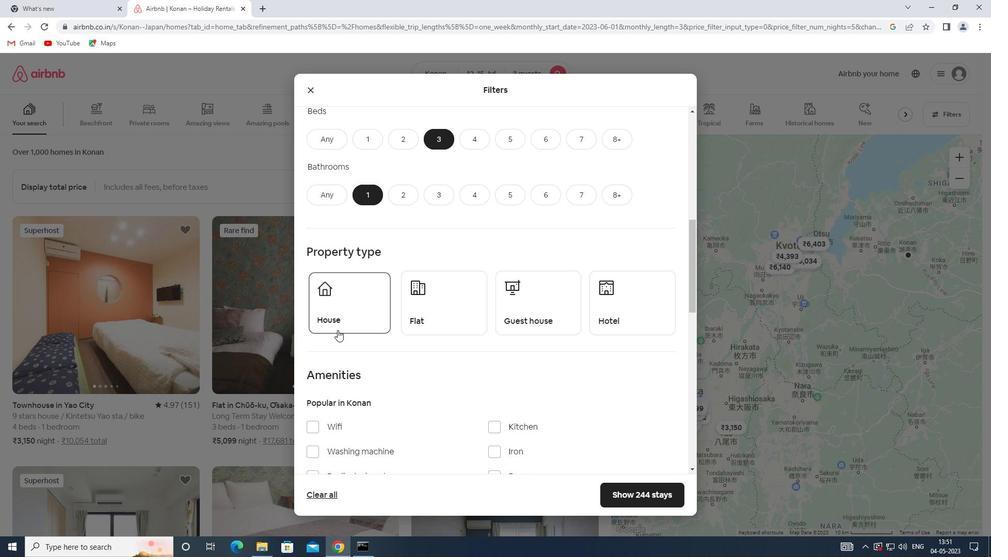 
Action: Mouse pressed left at (416, 322)
Screenshot: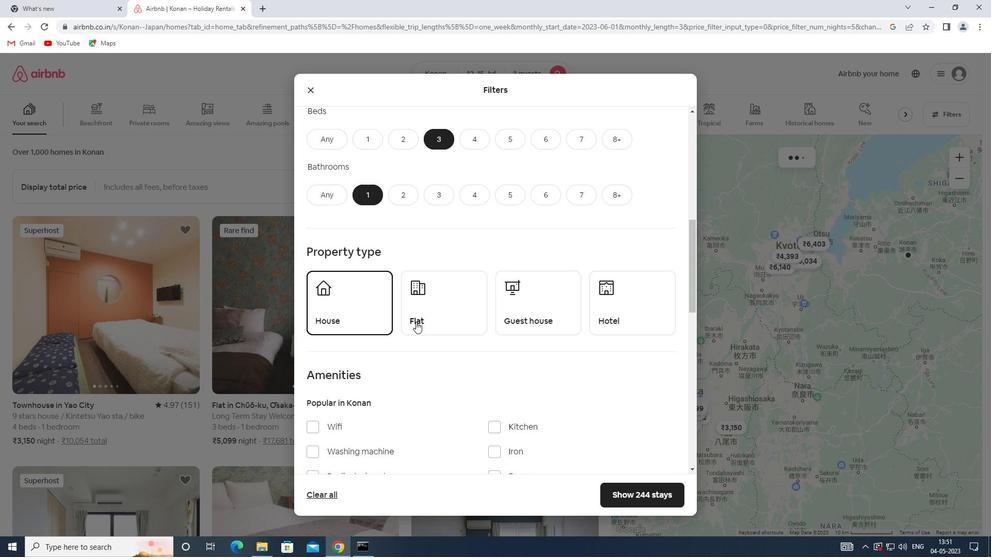 
Action: Mouse moved to (518, 312)
Screenshot: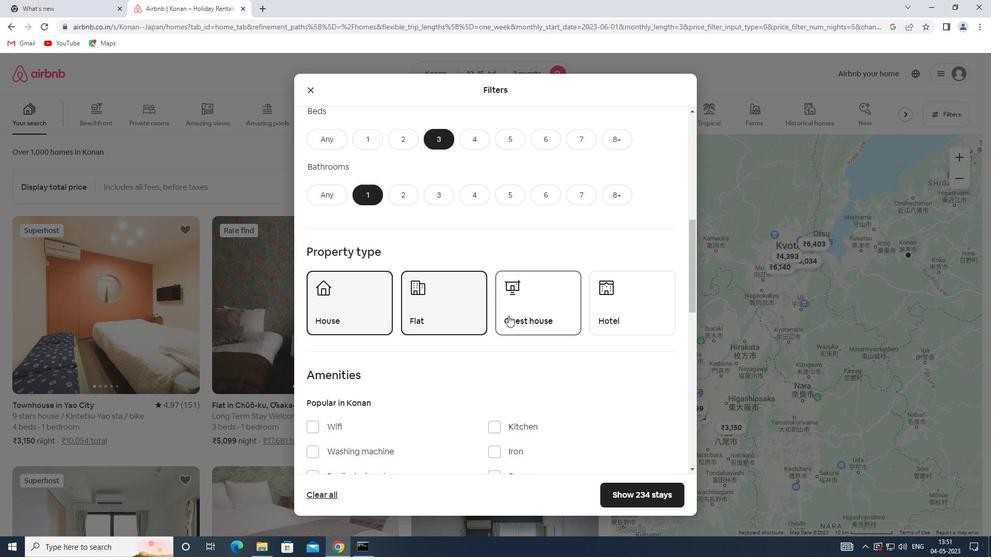 
Action: Mouse pressed left at (518, 312)
Screenshot: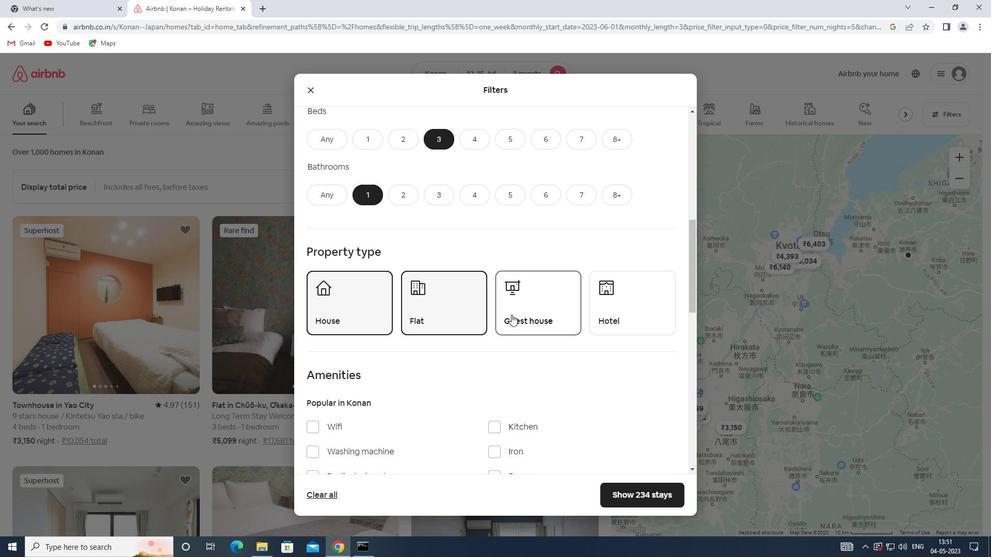 
Action: Mouse scrolled (518, 311) with delta (0, 0)
Screenshot: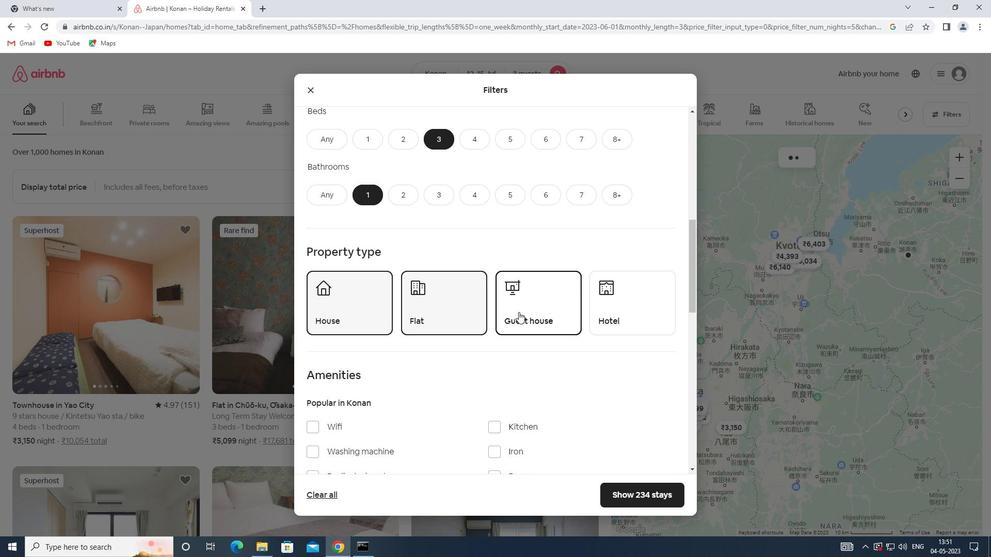 
Action: Mouse scrolled (518, 311) with delta (0, 0)
Screenshot: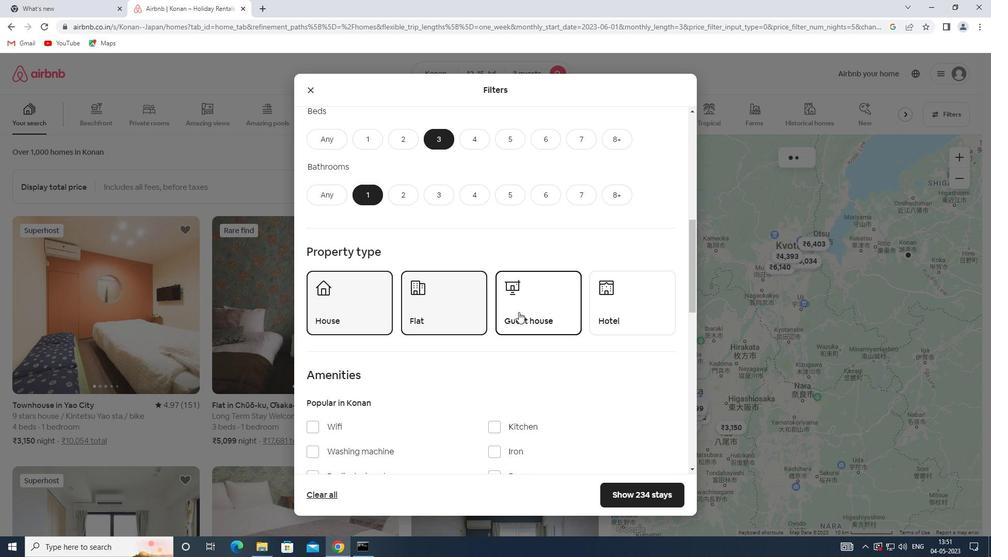 
Action: Mouse scrolled (518, 311) with delta (0, 0)
Screenshot: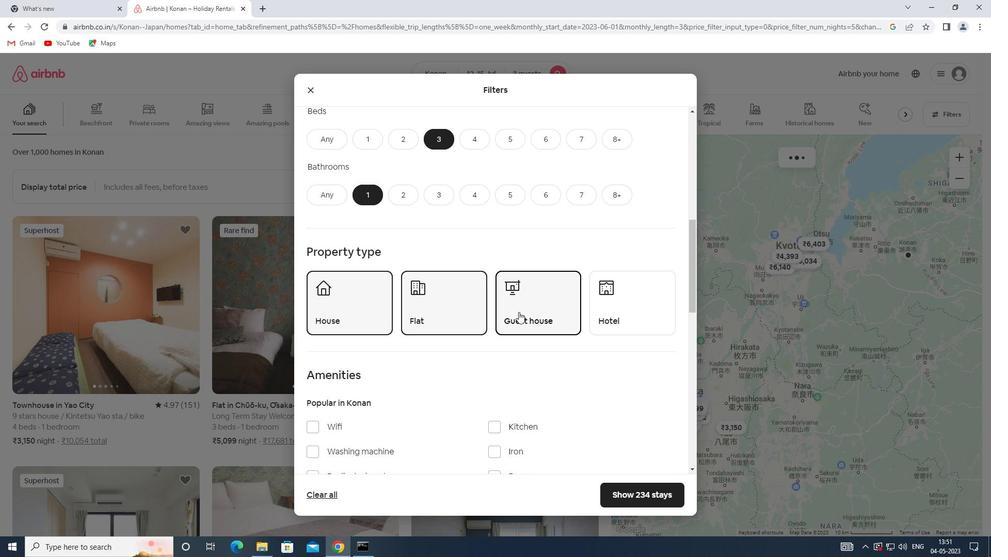 
Action: Mouse scrolled (518, 311) with delta (0, 0)
Screenshot: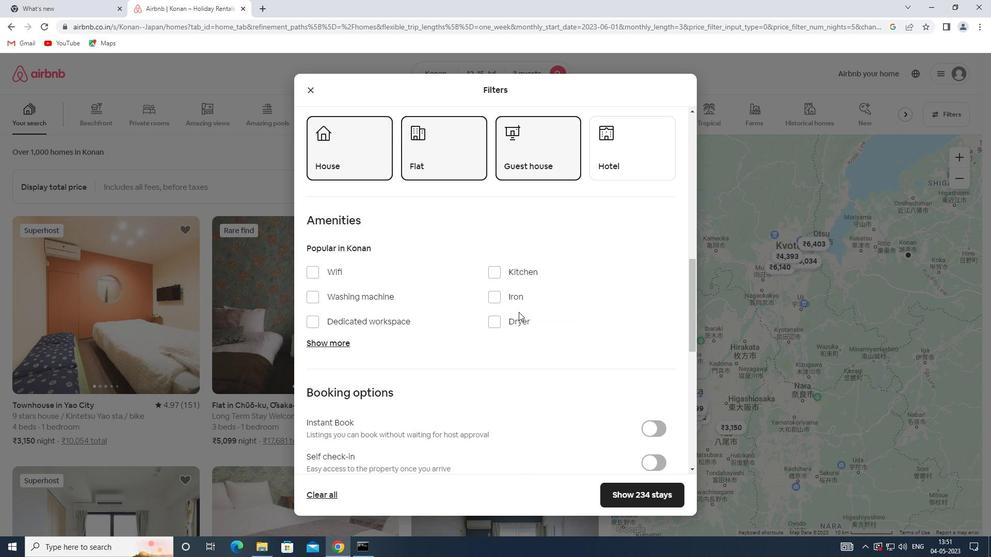 
Action: Mouse scrolled (518, 311) with delta (0, 0)
Screenshot: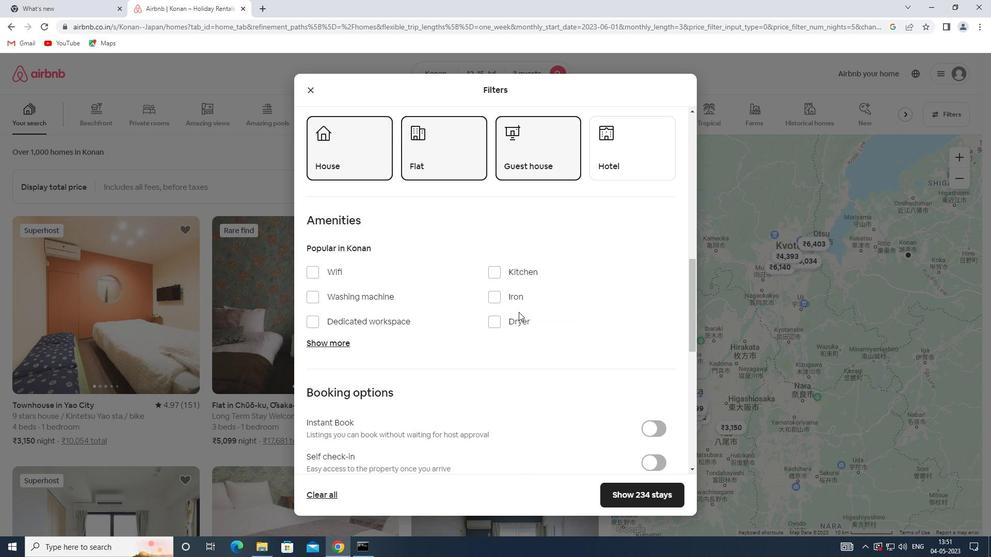 
Action: Mouse moved to (655, 353)
Screenshot: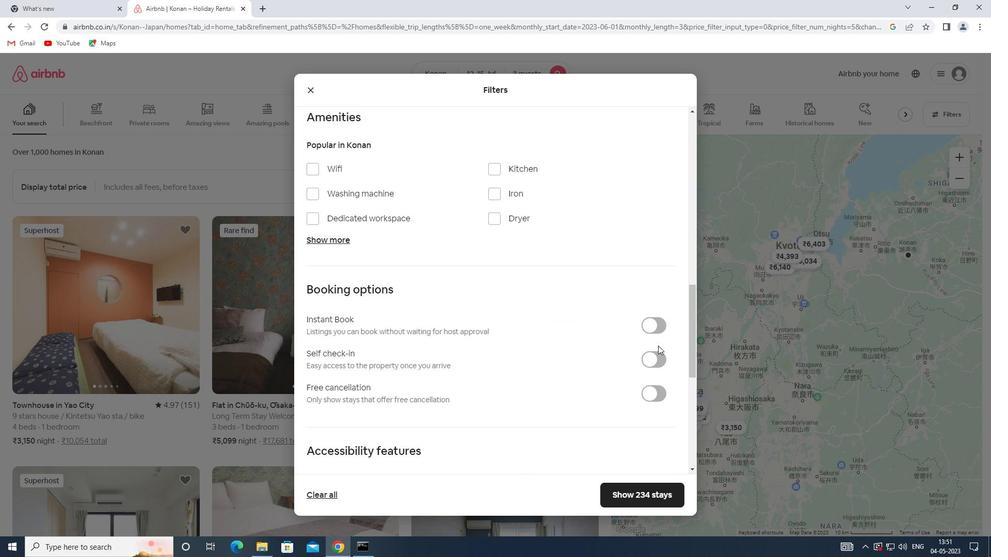 
Action: Mouse pressed left at (655, 353)
Screenshot: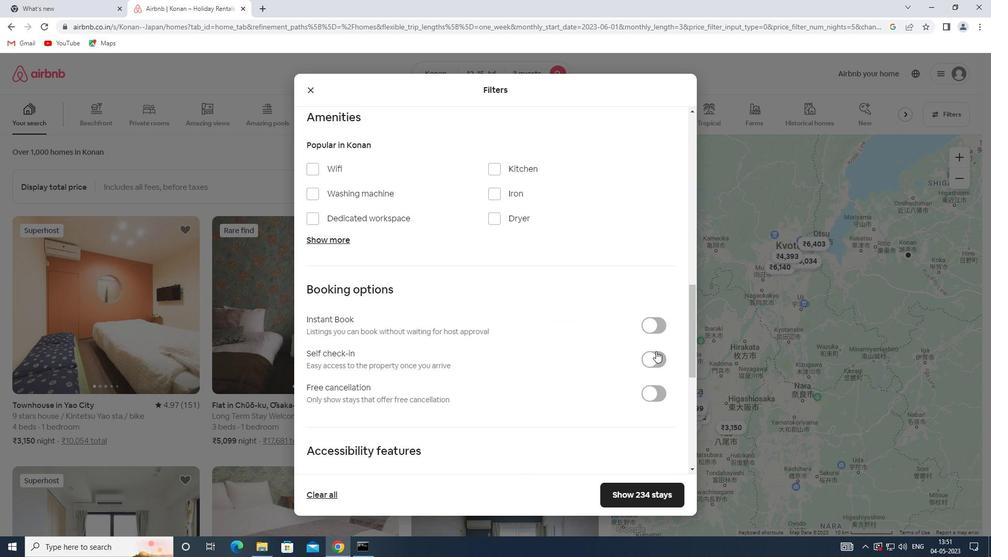 
Action: Mouse moved to (413, 349)
Screenshot: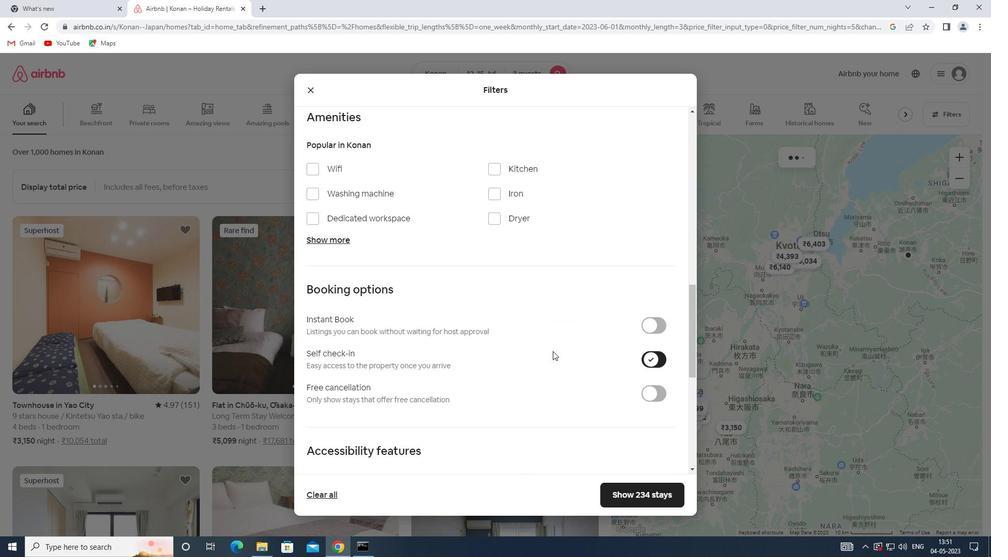 
Action: Mouse scrolled (413, 348) with delta (0, 0)
Screenshot: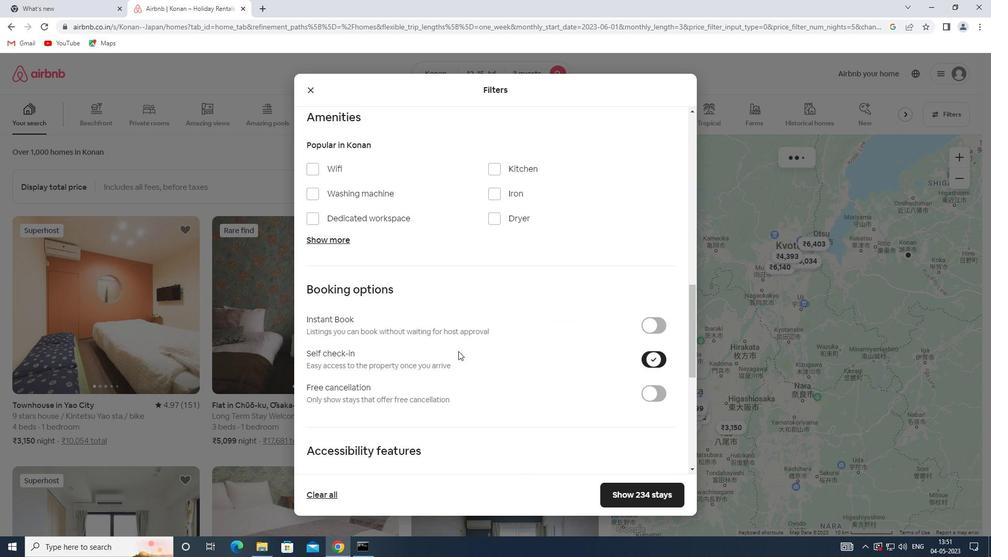 
Action: Mouse scrolled (413, 348) with delta (0, 0)
Screenshot: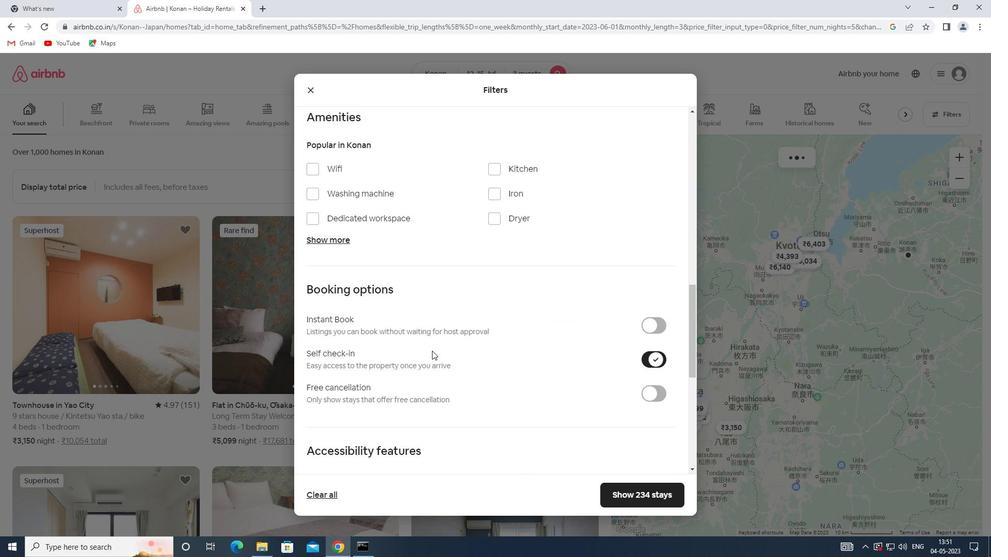 
Action: Mouse moved to (413, 349)
Screenshot: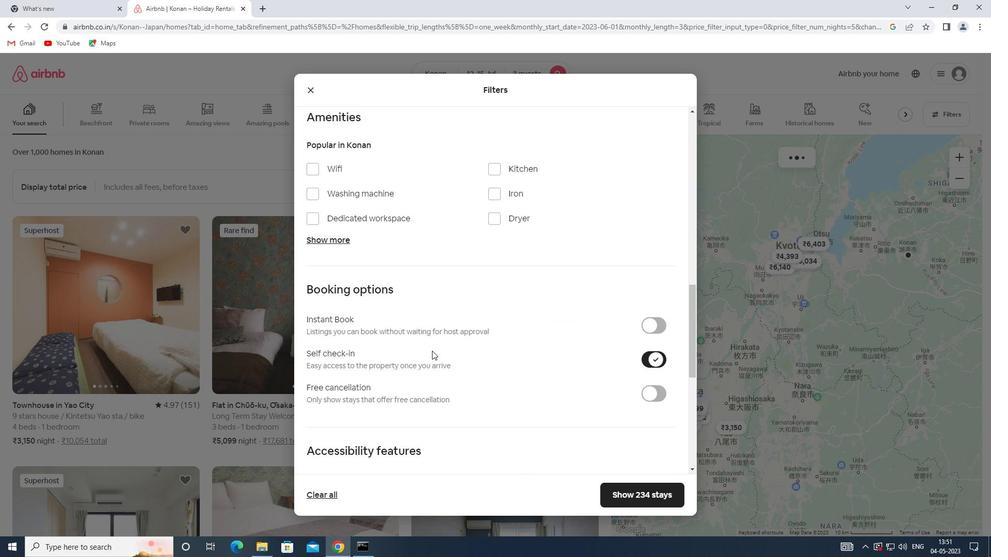 
Action: Mouse scrolled (413, 348) with delta (0, 0)
Screenshot: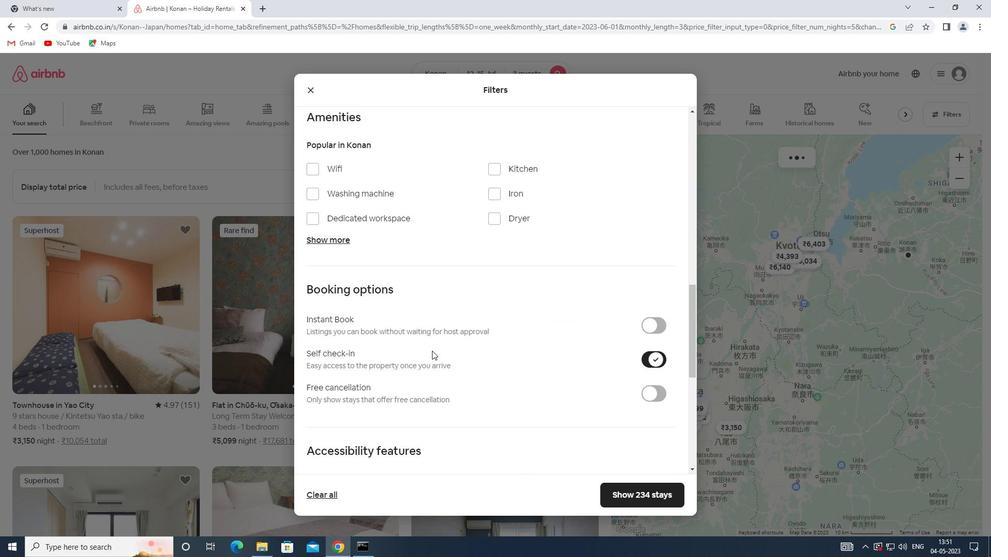 
Action: Mouse moved to (413, 349)
Screenshot: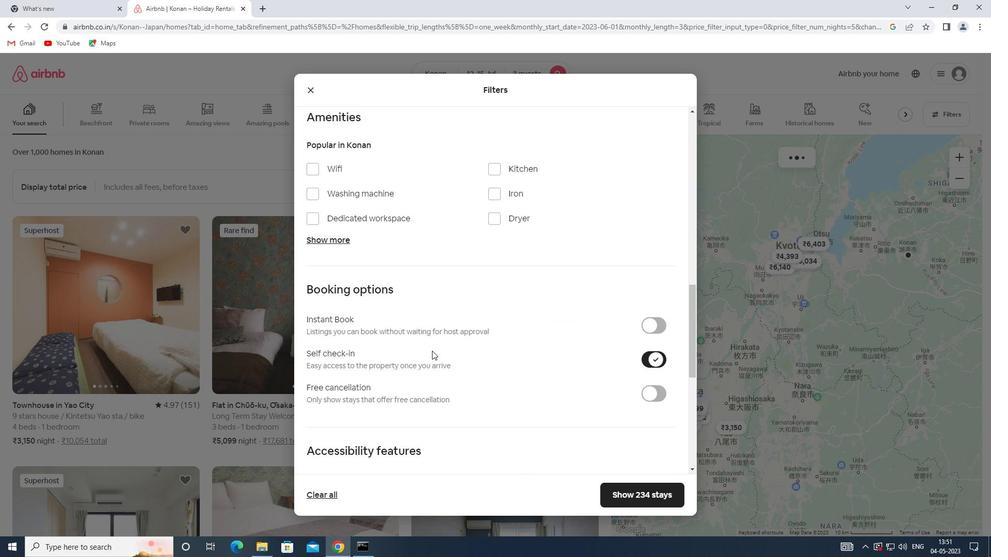 
Action: Mouse scrolled (413, 348) with delta (0, 0)
Screenshot: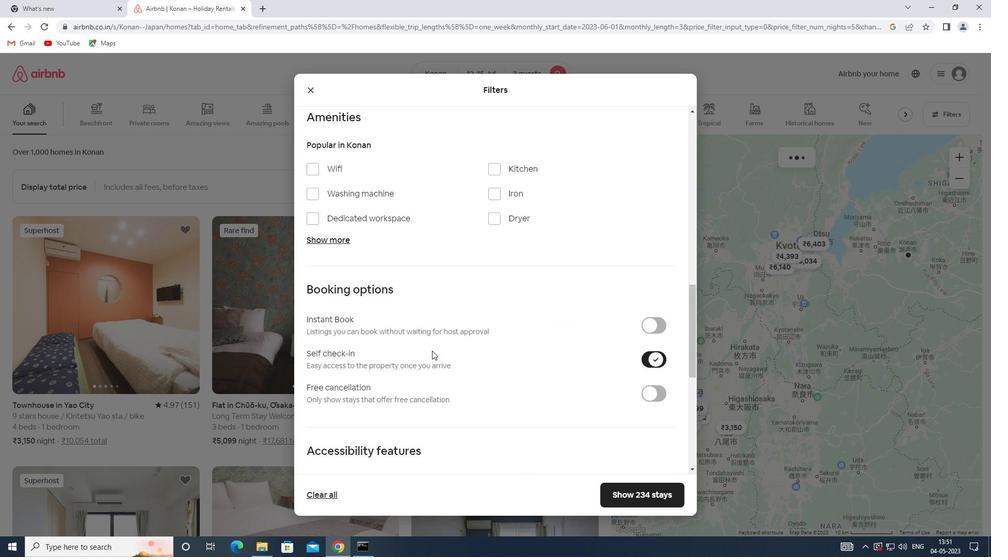 
Action: Mouse moved to (410, 345)
Screenshot: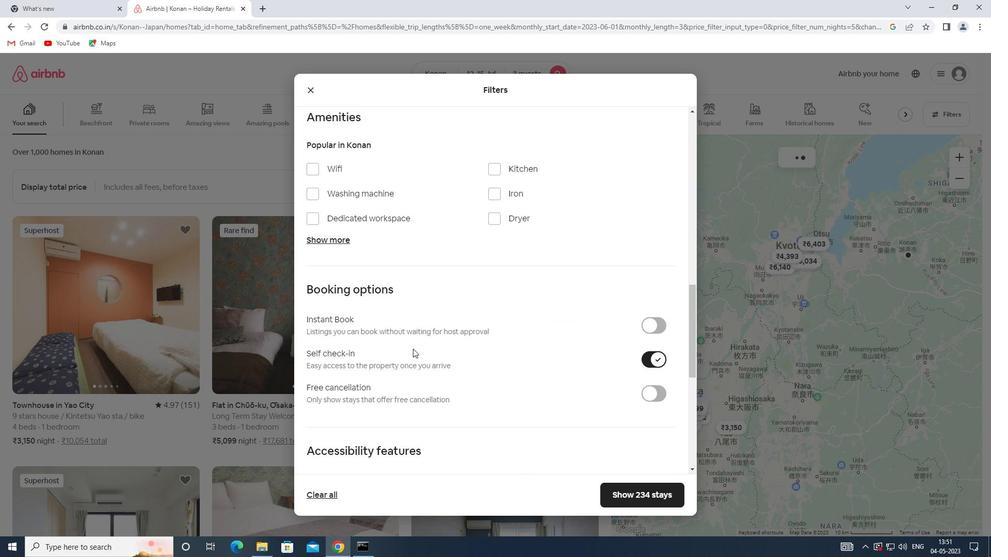 
Action: Mouse scrolled (410, 345) with delta (0, 0)
Screenshot: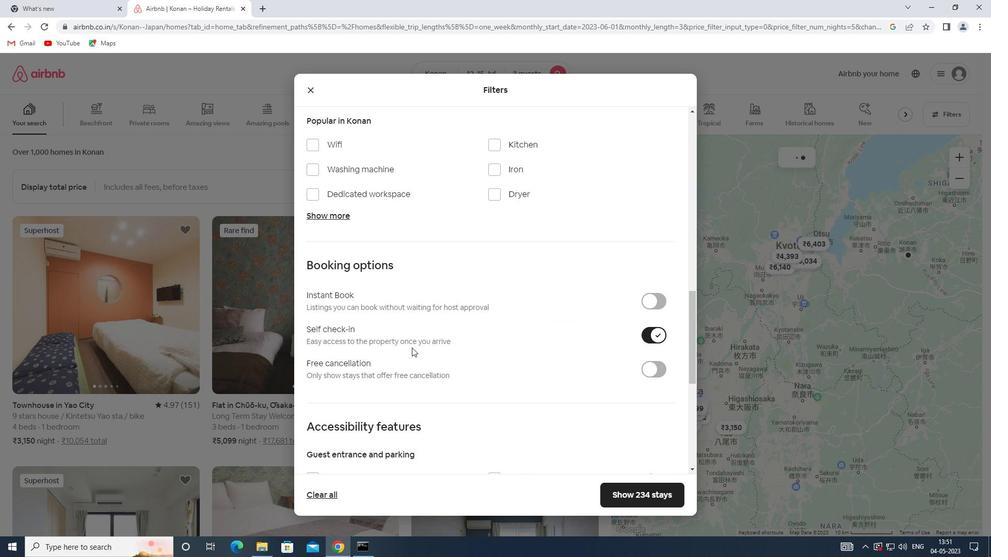 
Action: Mouse scrolled (410, 345) with delta (0, 0)
Screenshot: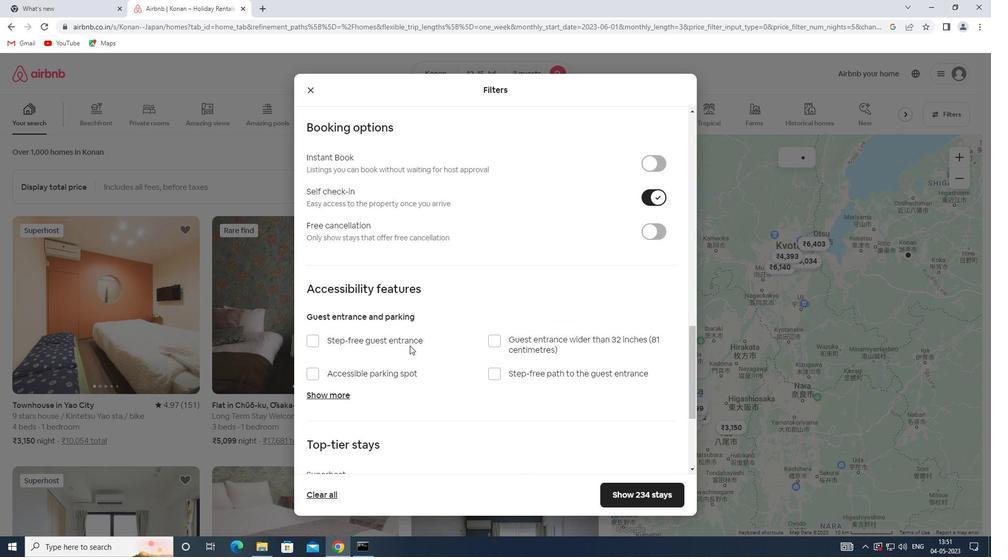 
Action: Mouse scrolled (410, 345) with delta (0, 0)
Screenshot: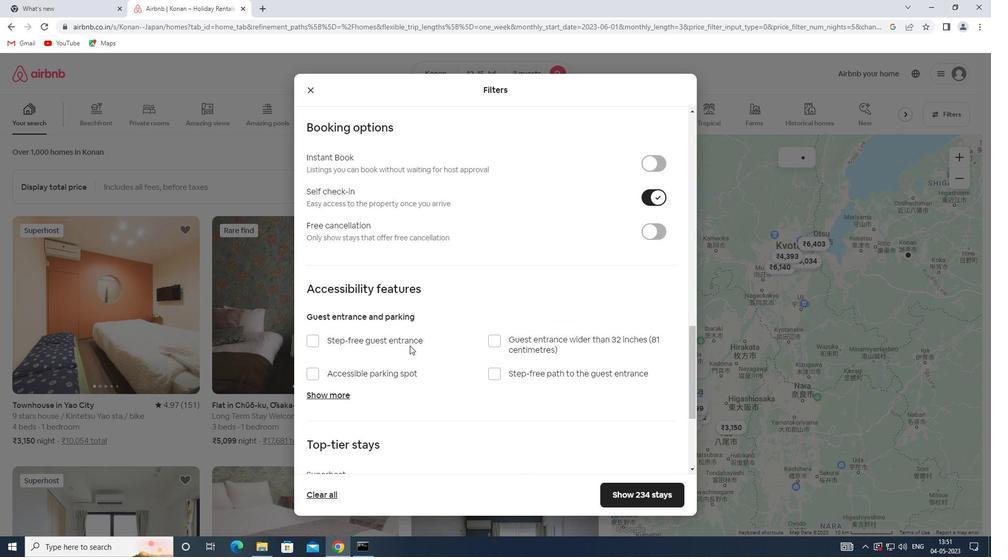 
Action: Mouse moved to (329, 398)
Screenshot: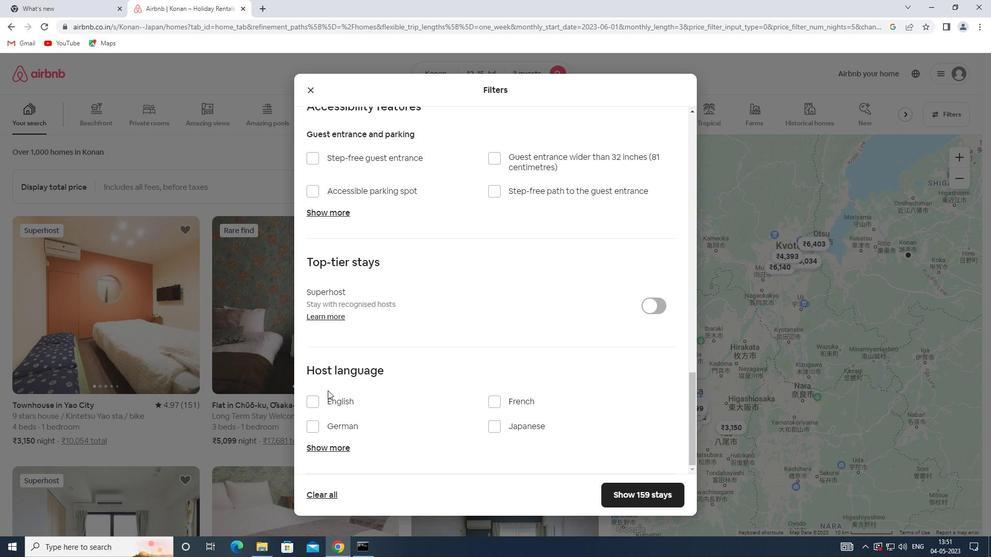 
Action: Mouse pressed left at (329, 398)
Screenshot: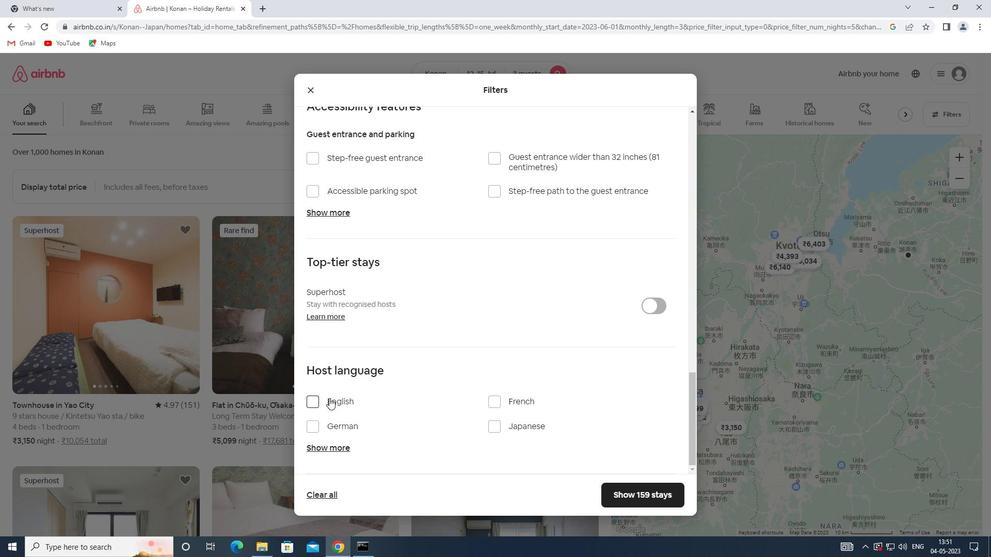 
Action: Mouse moved to (640, 494)
Screenshot: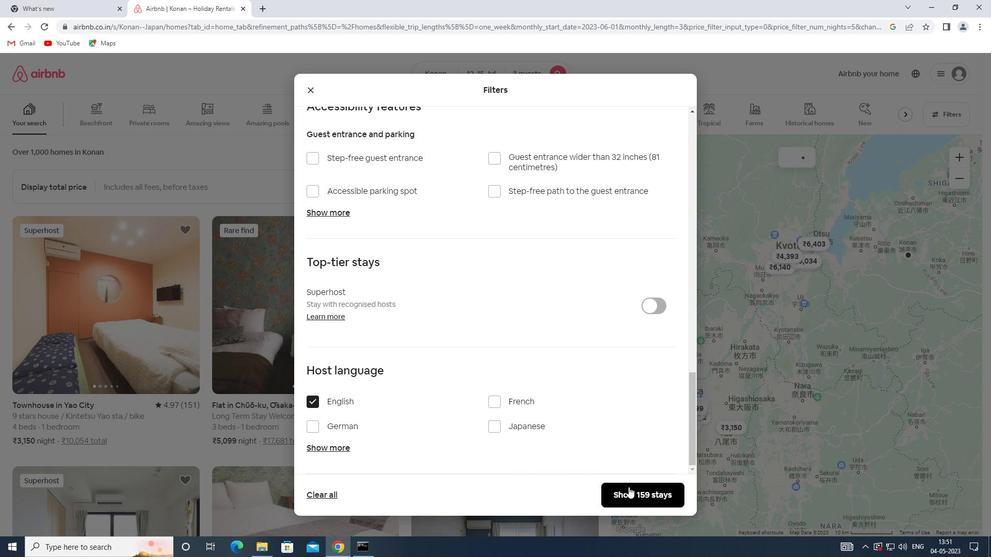 
Action: Mouse pressed left at (640, 494)
Screenshot: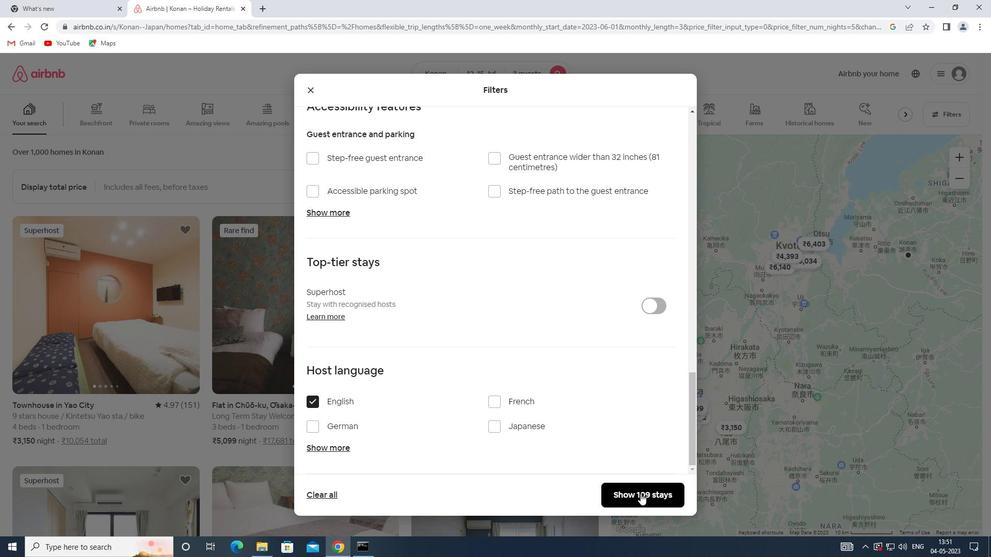 
Action: Mouse moved to (650, 490)
Screenshot: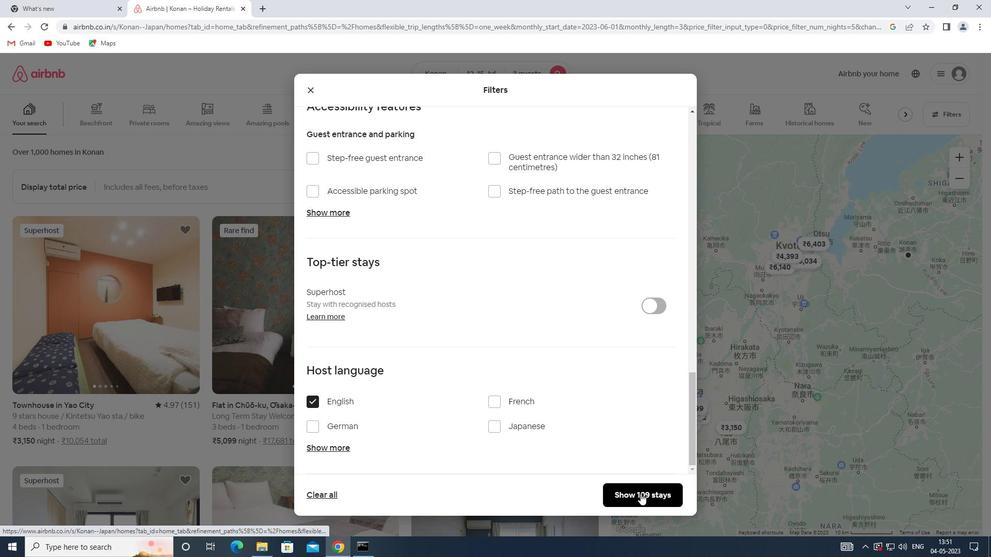 
